Task: Manage the change data capture notifications.
Action: Mouse moved to (909, 147)
Screenshot: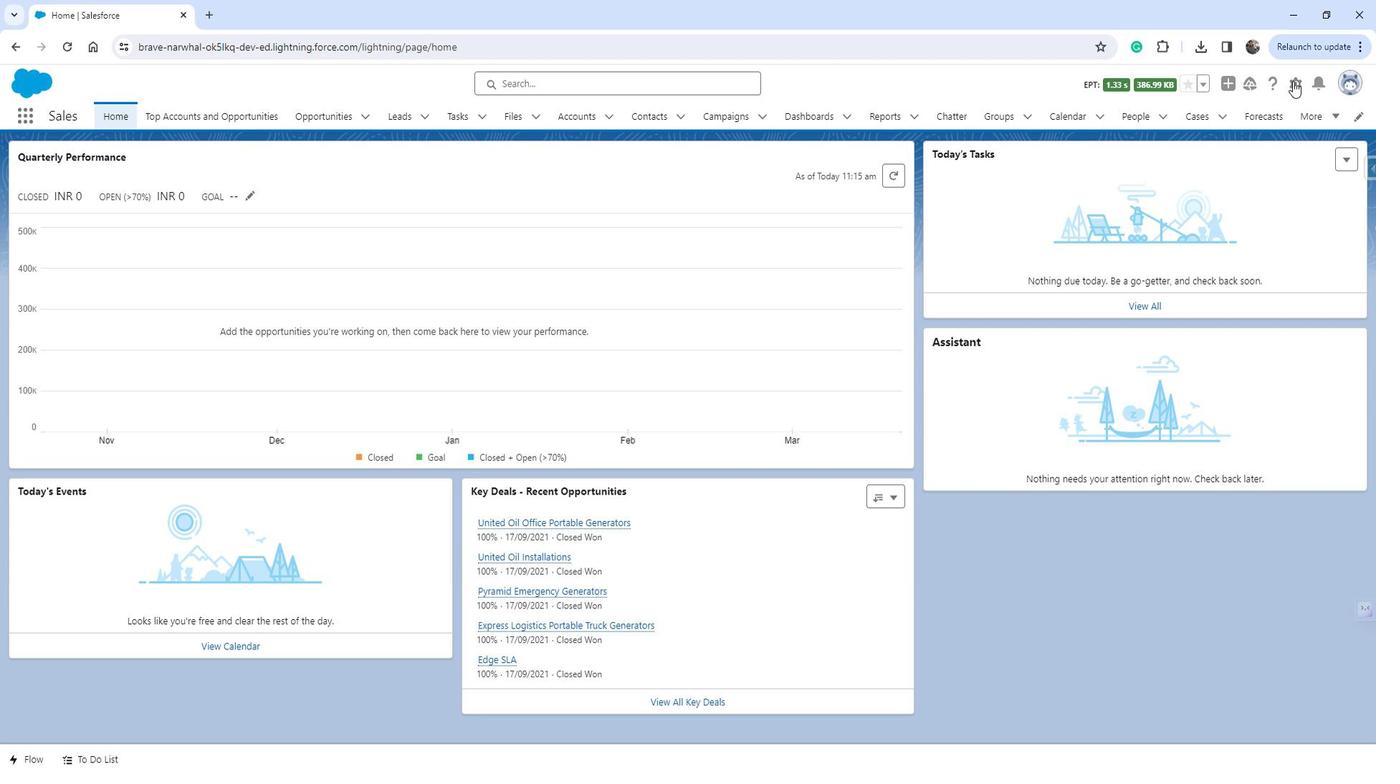 
Action: Mouse pressed left at (909, 147)
Screenshot: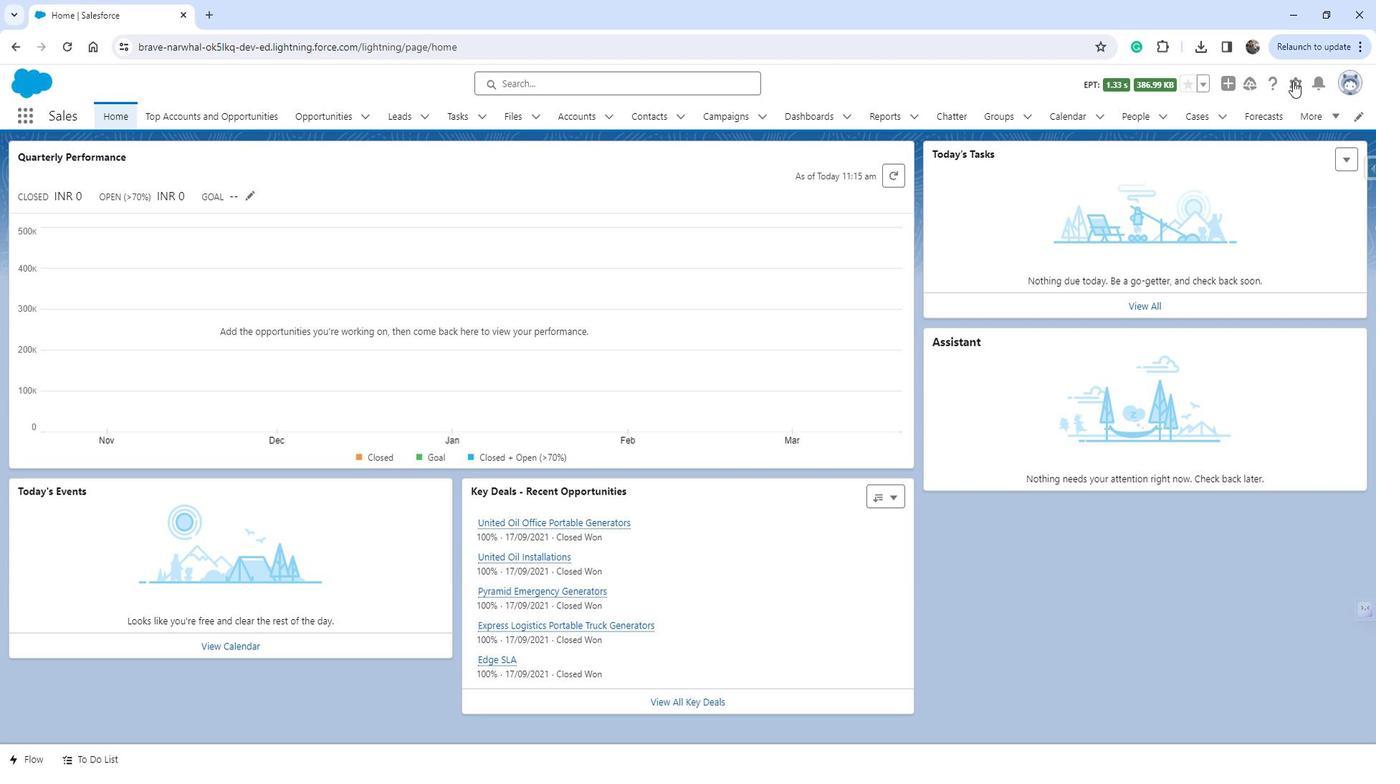 
Action: Mouse moved to (867, 175)
Screenshot: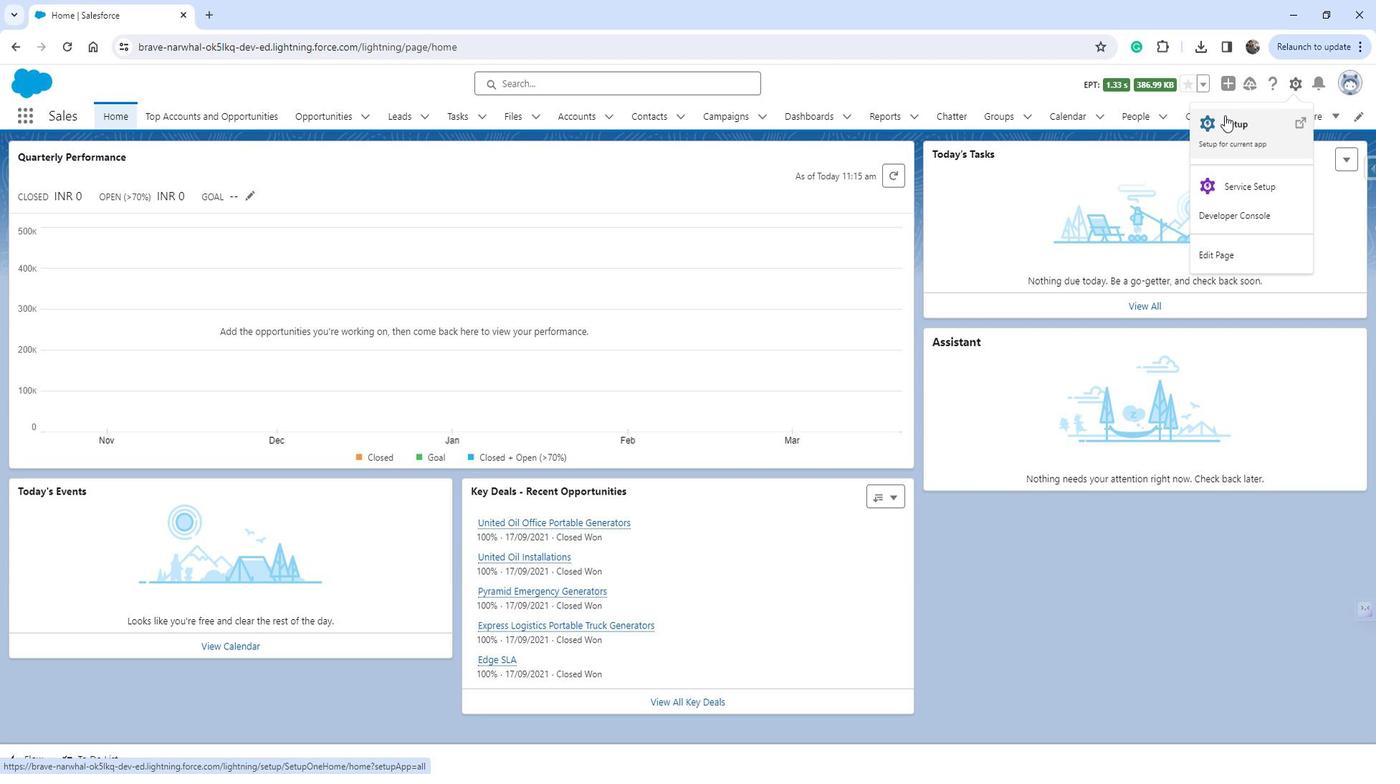 
Action: Mouse pressed left at (867, 175)
Screenshot: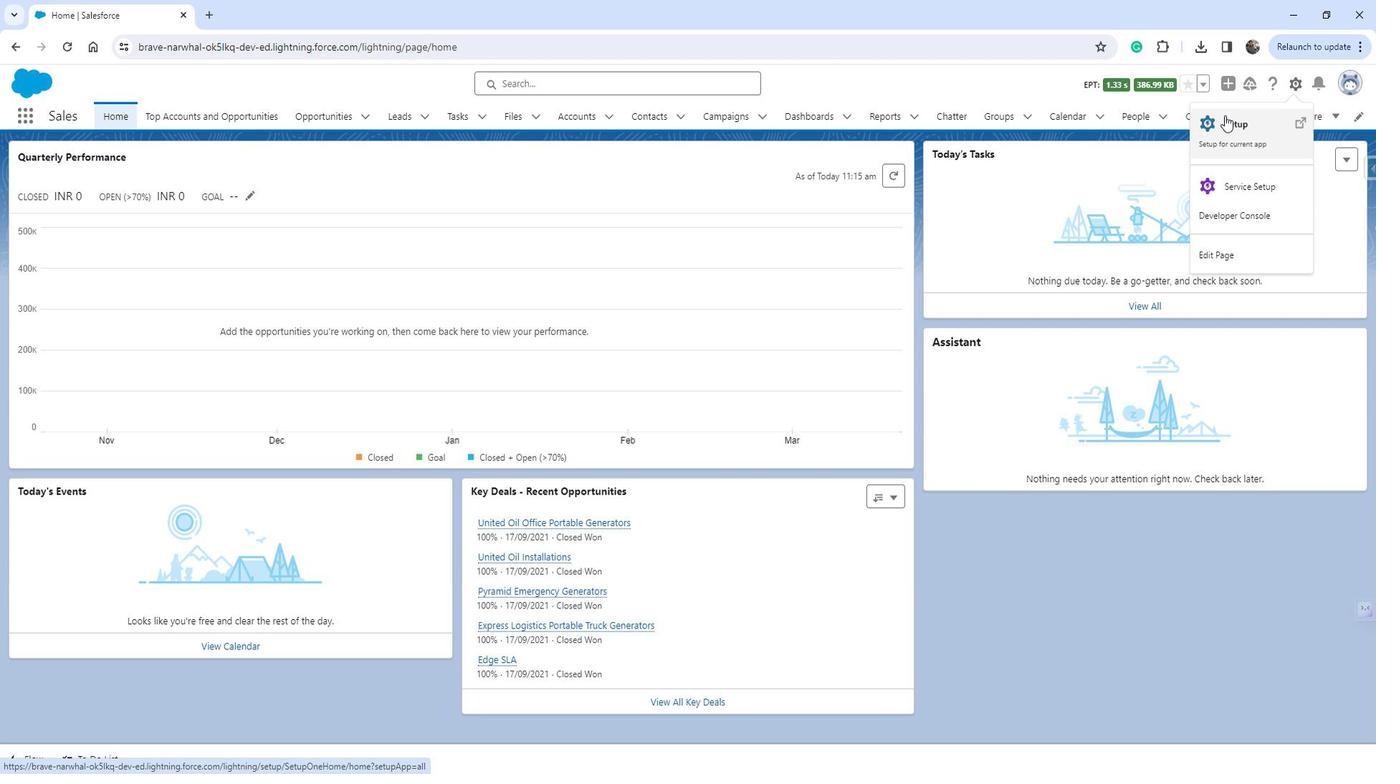 
Action: Mouse moved to (164, 528)
Screenshot: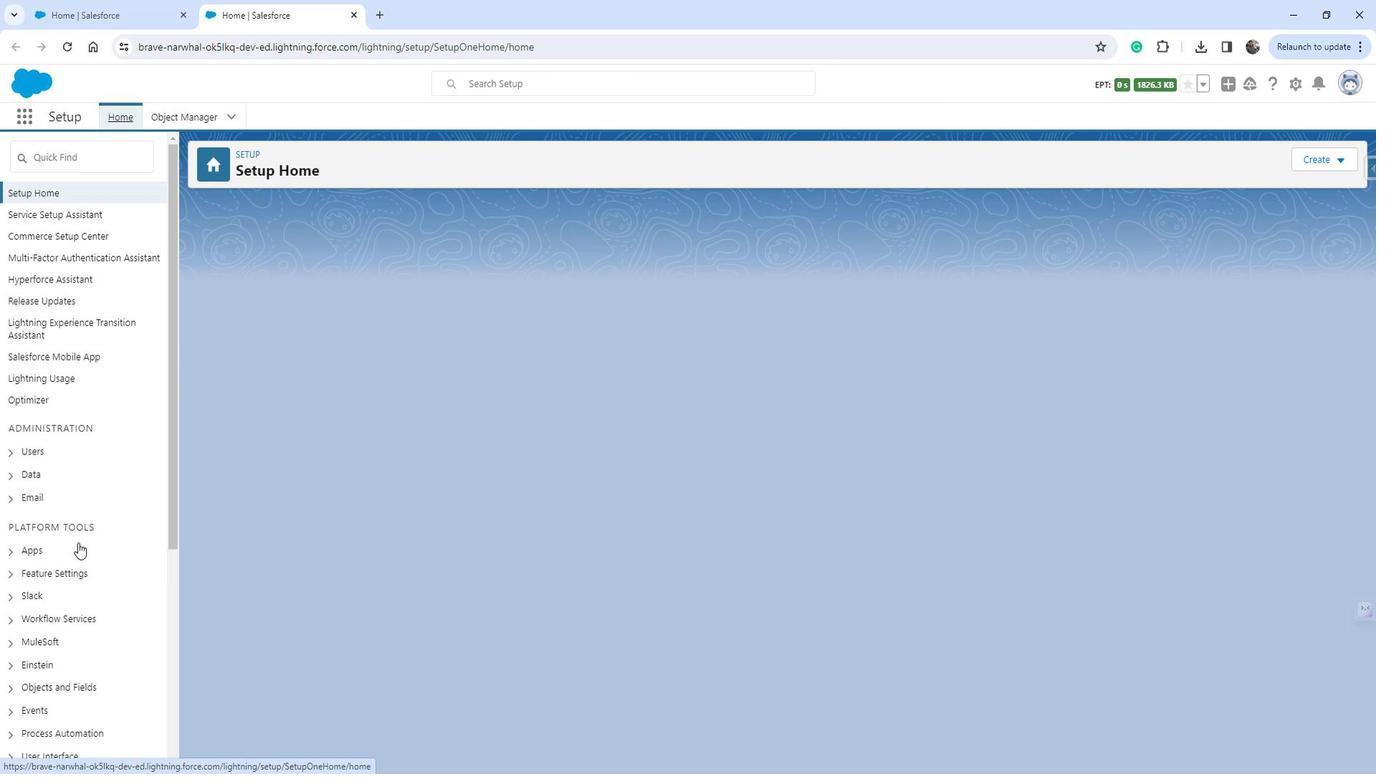 
Action: Mouse scrolled (164, 527) with delta (0, 0)
Screenshot: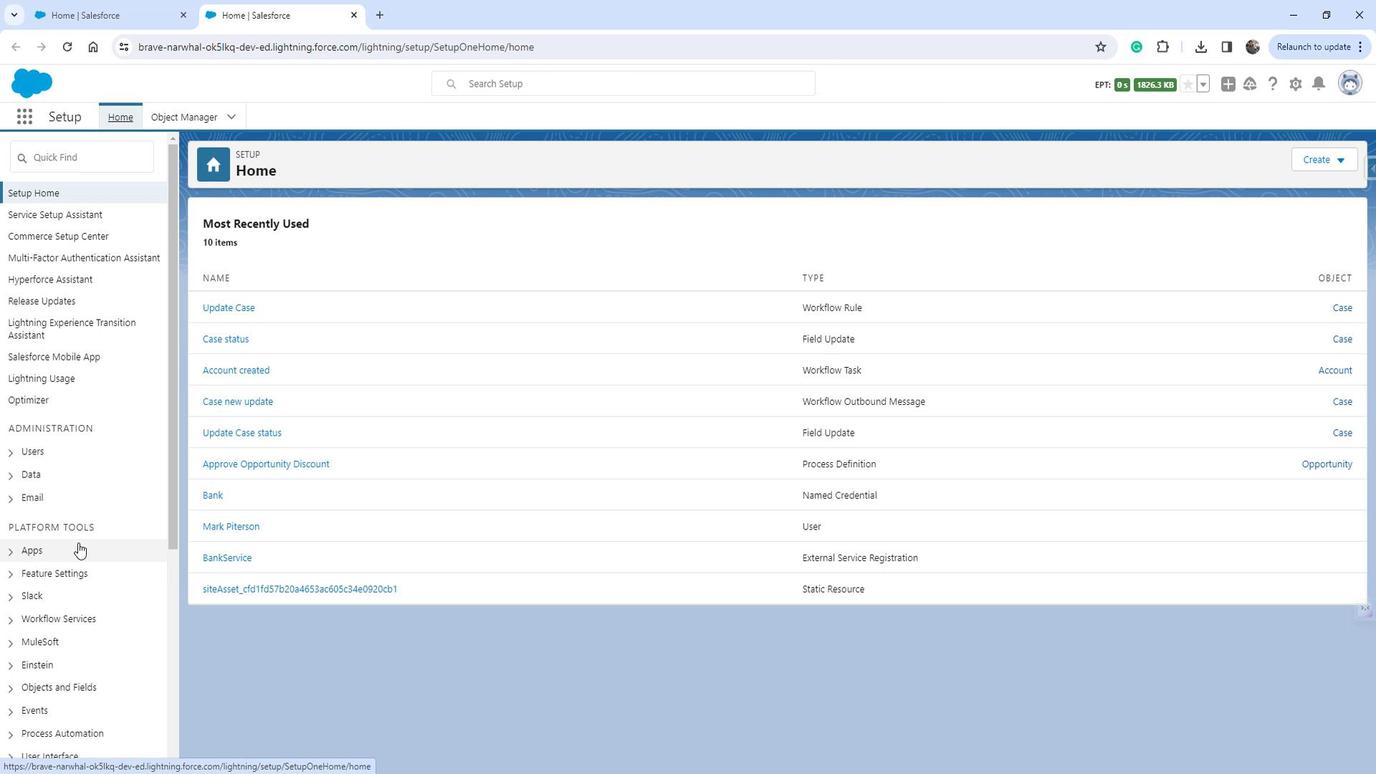 
Action: Mouse scrolled (164, 527) with delta (0, 0)
Screenshot: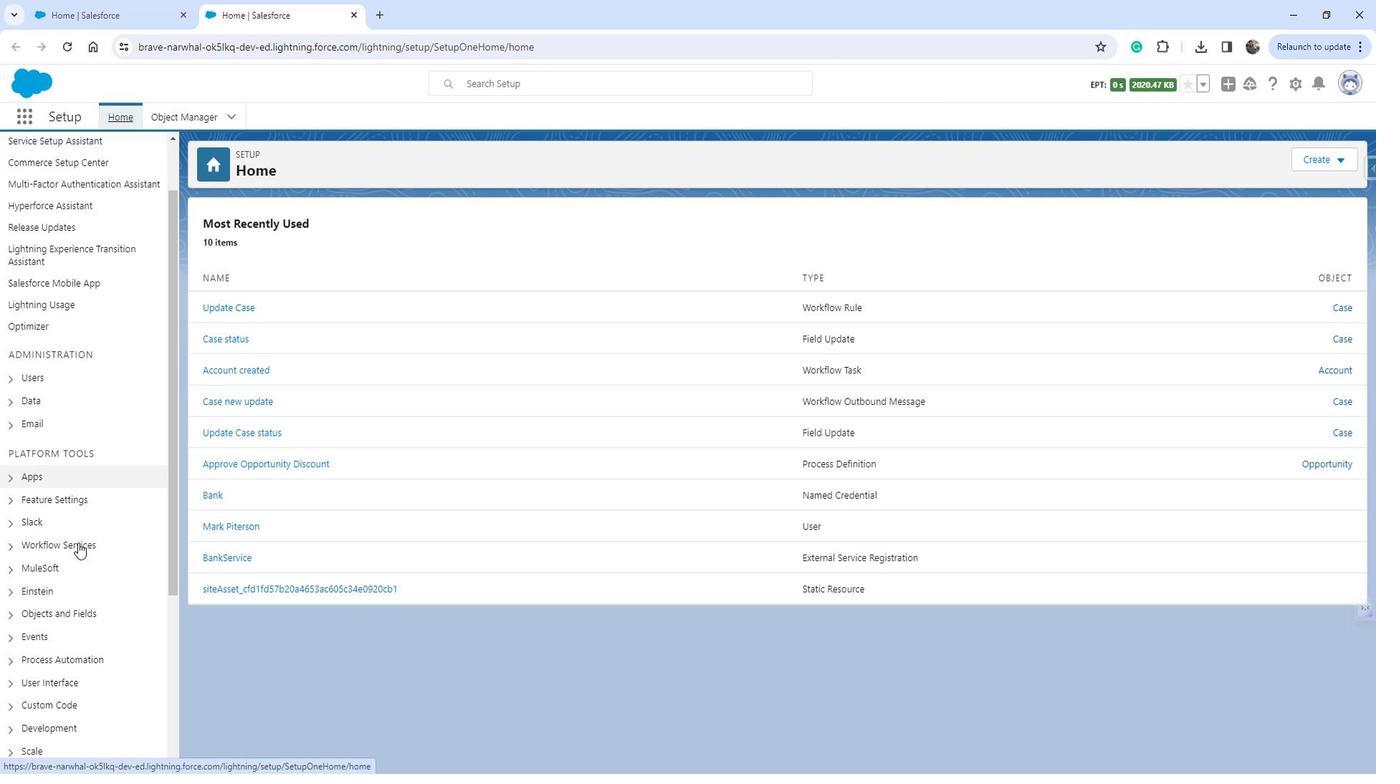 
Action: Mouse scrolled (164, 527) with delta (0, 0)
Screenshot: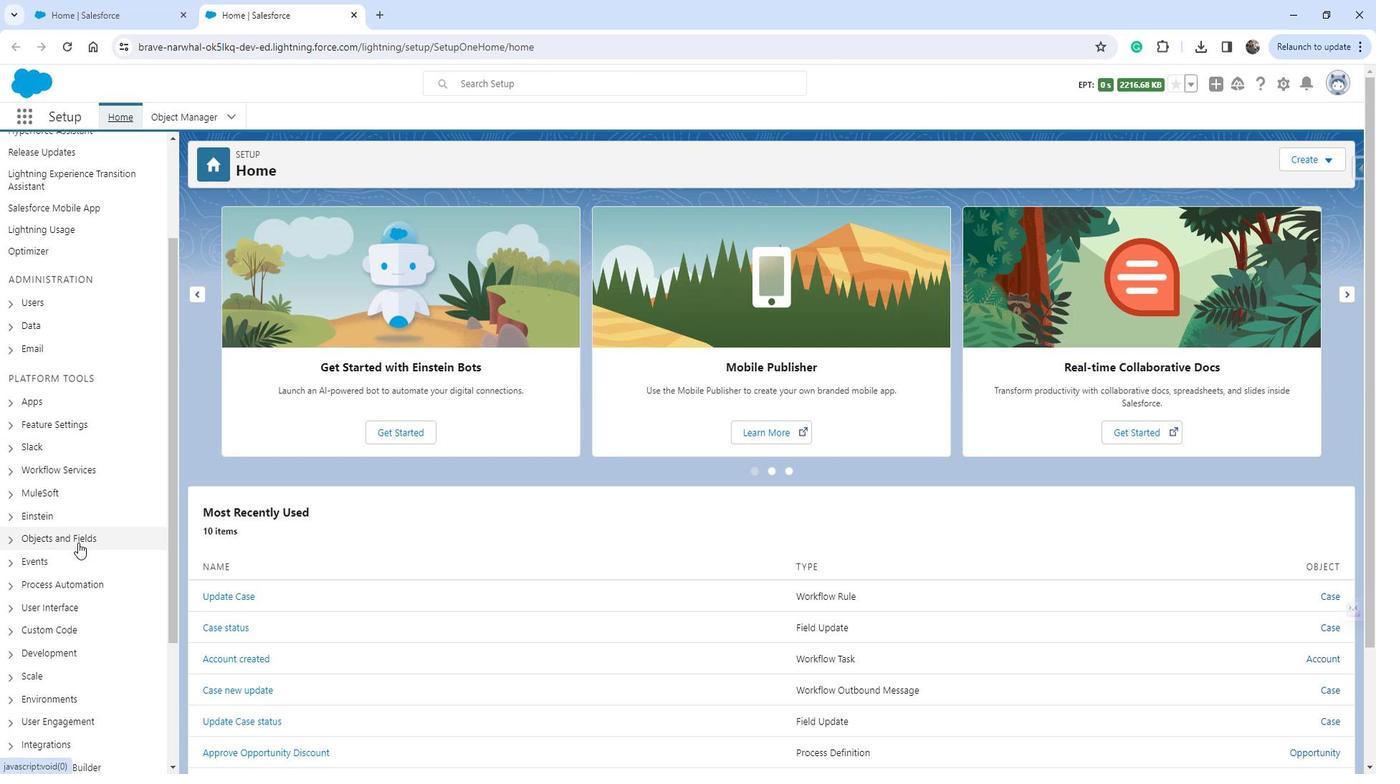 
Action: Mouse scrolled (164, 527) with delta (0, 0)
Screenshot: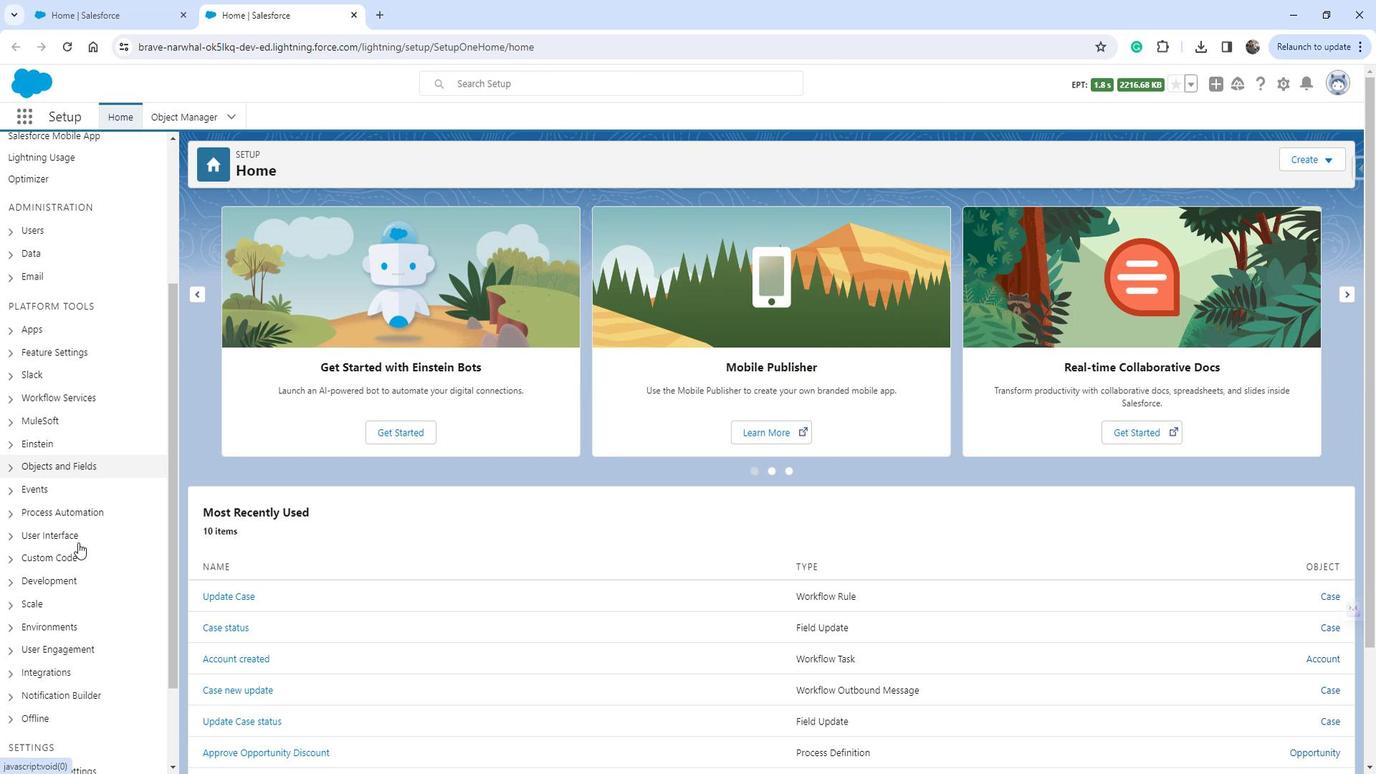 
Action: Mouse moved to (123, 569)
Screenshot: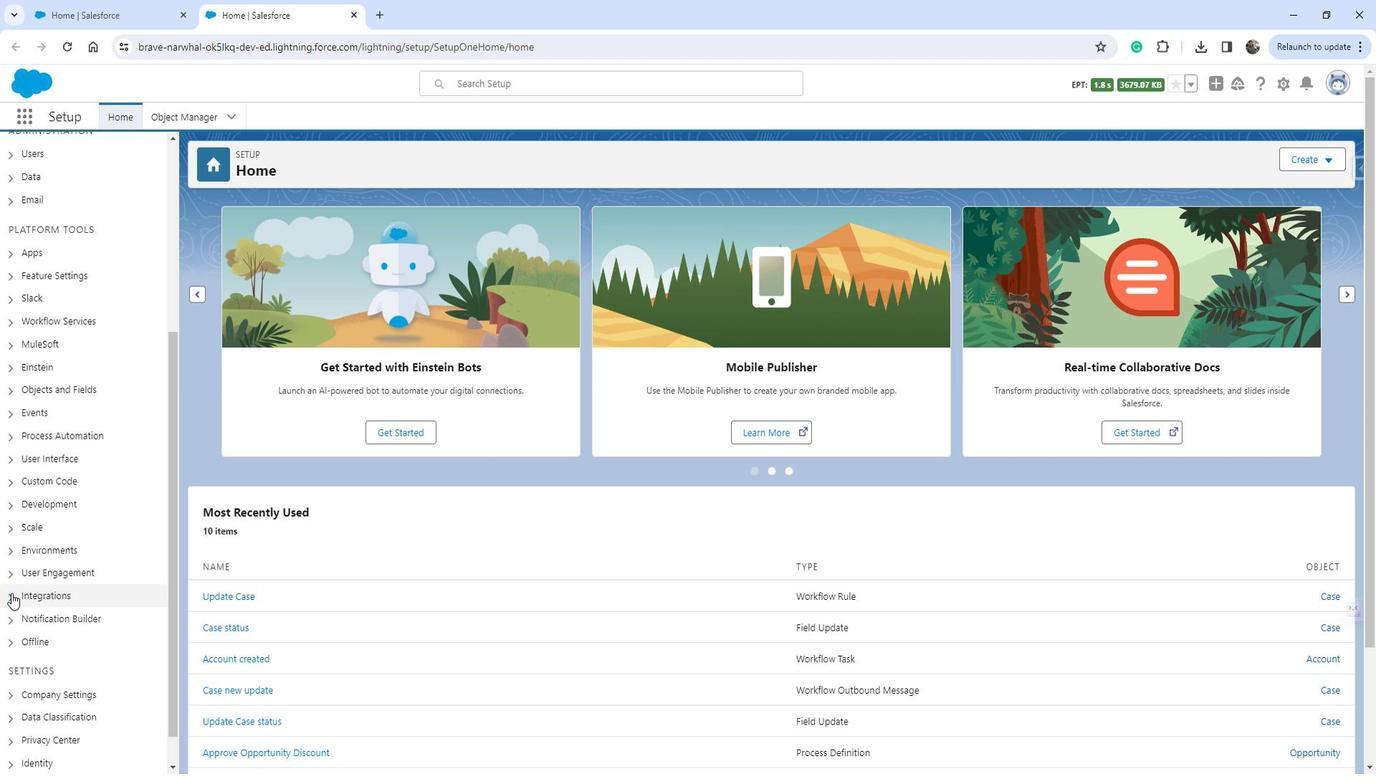 
Action: Mouse pressed left at (123, 569)
Screenshot: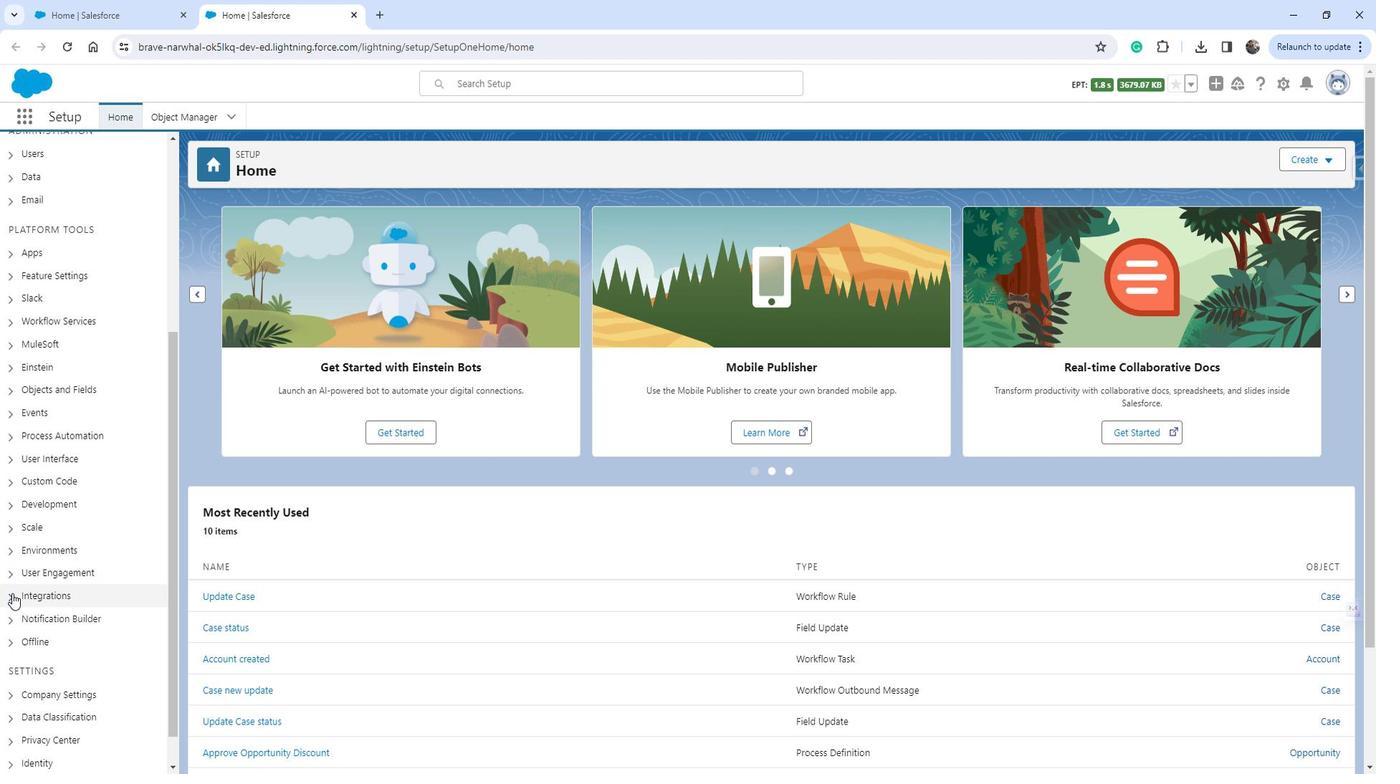 
Action: Mouse moved to (179, 566)
Screenshot: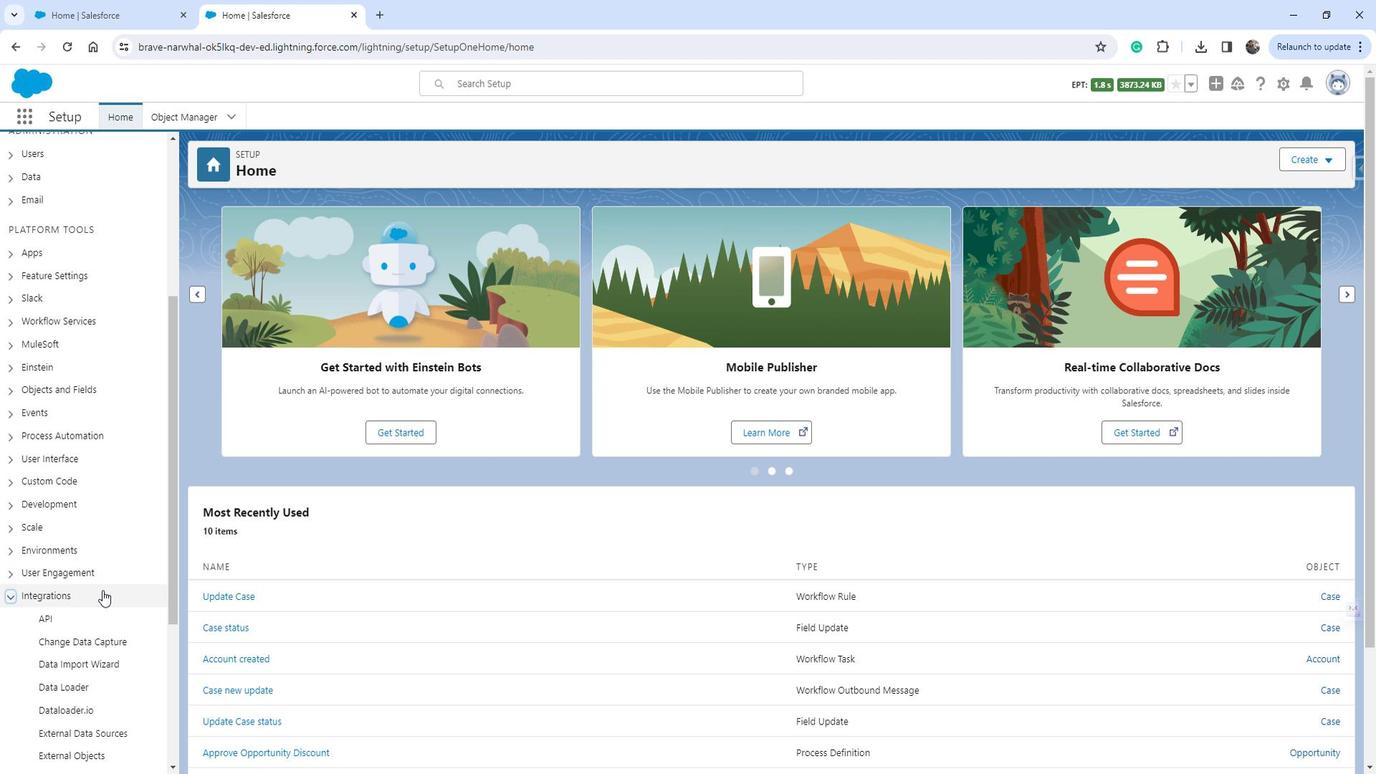 
Action: Mouse scrolled (179, 566) with delta (0, 0)
Screenshot: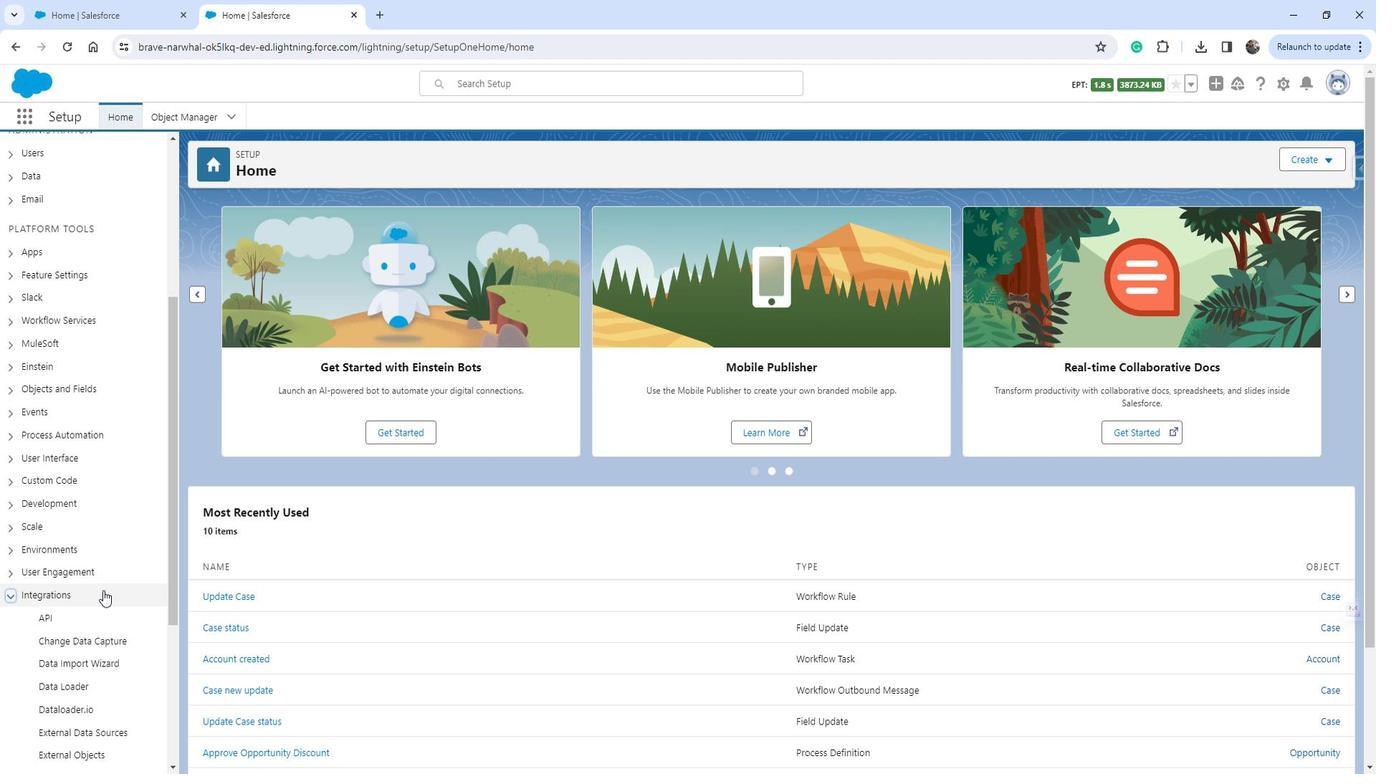 
Action: Mouse moved to (179, 566)
Screenshot: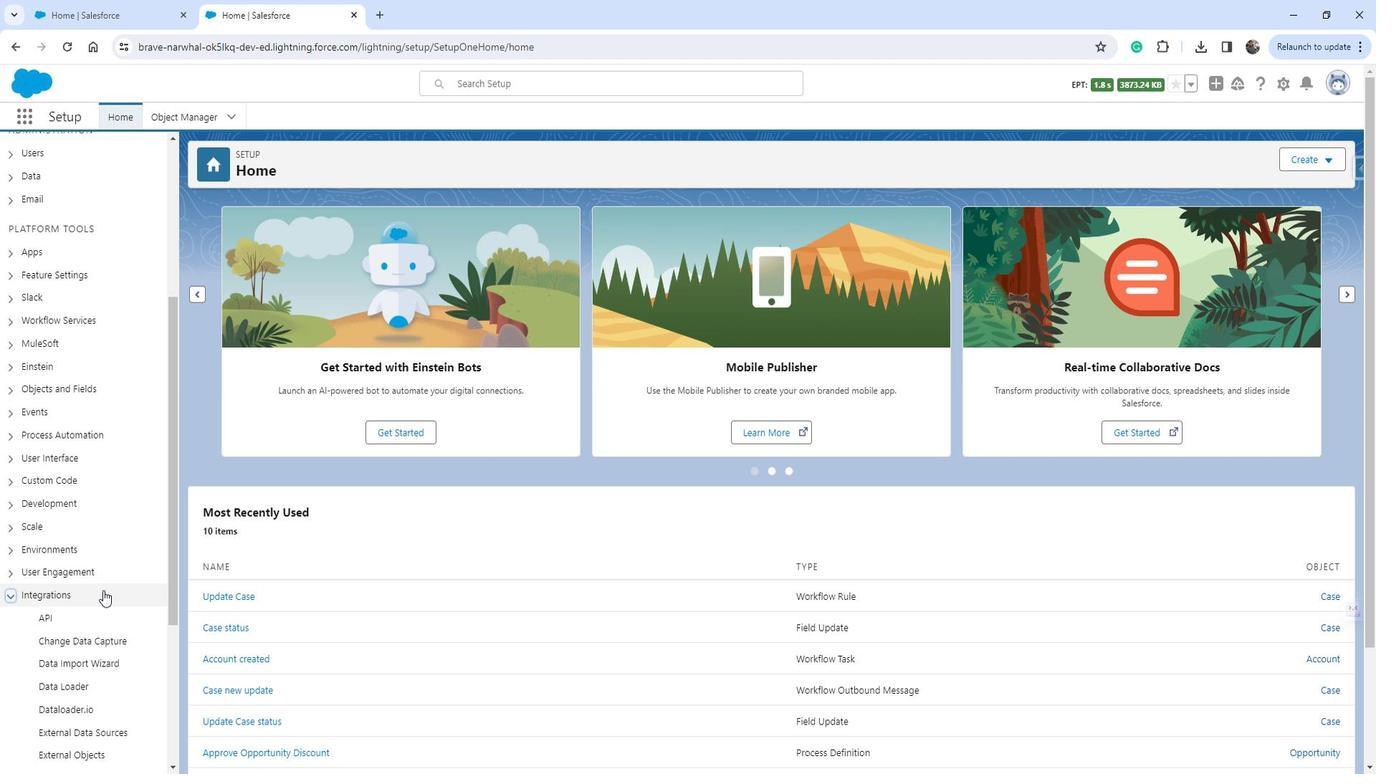 
Action: Mouse scrolled (179, 566) with delta (0, 0)
Screenshot: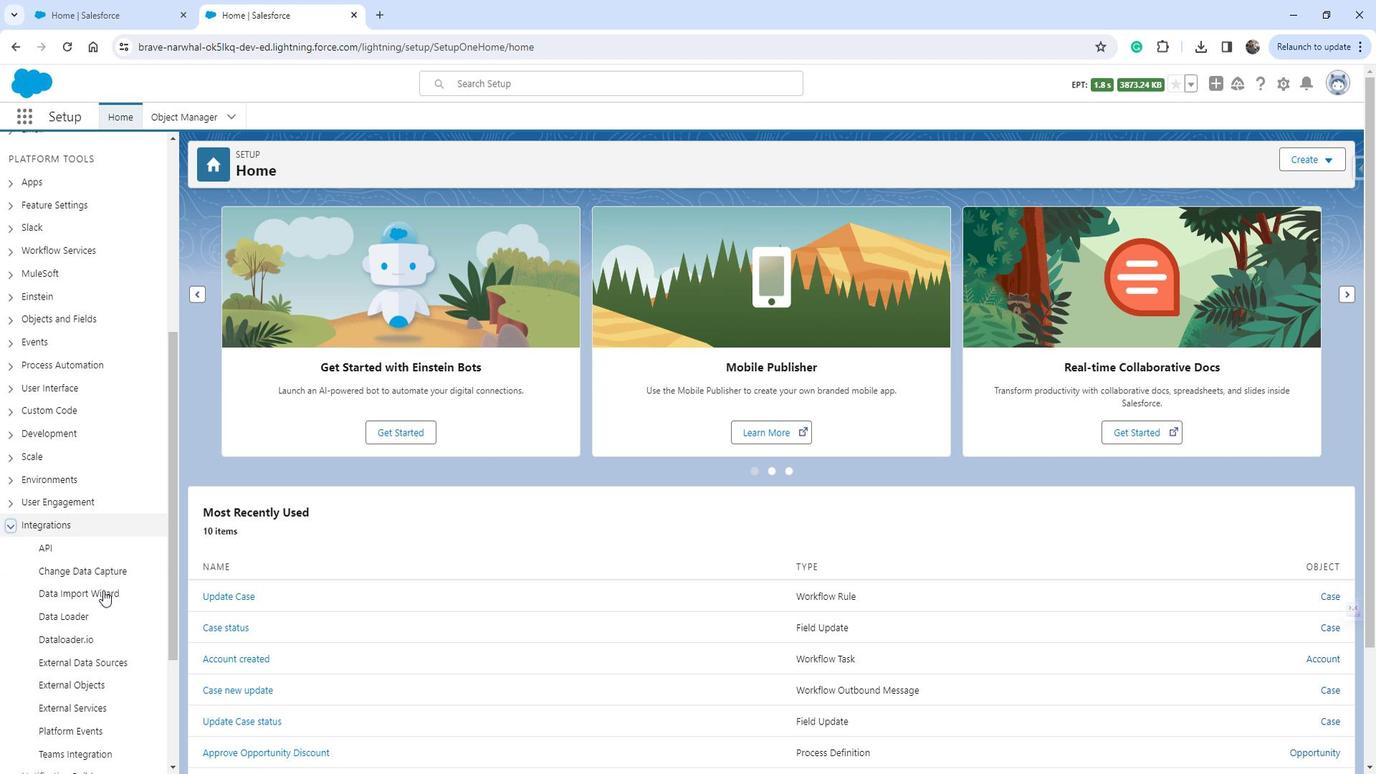 
Action: Mouse moved to (171, 484)
Screenshot: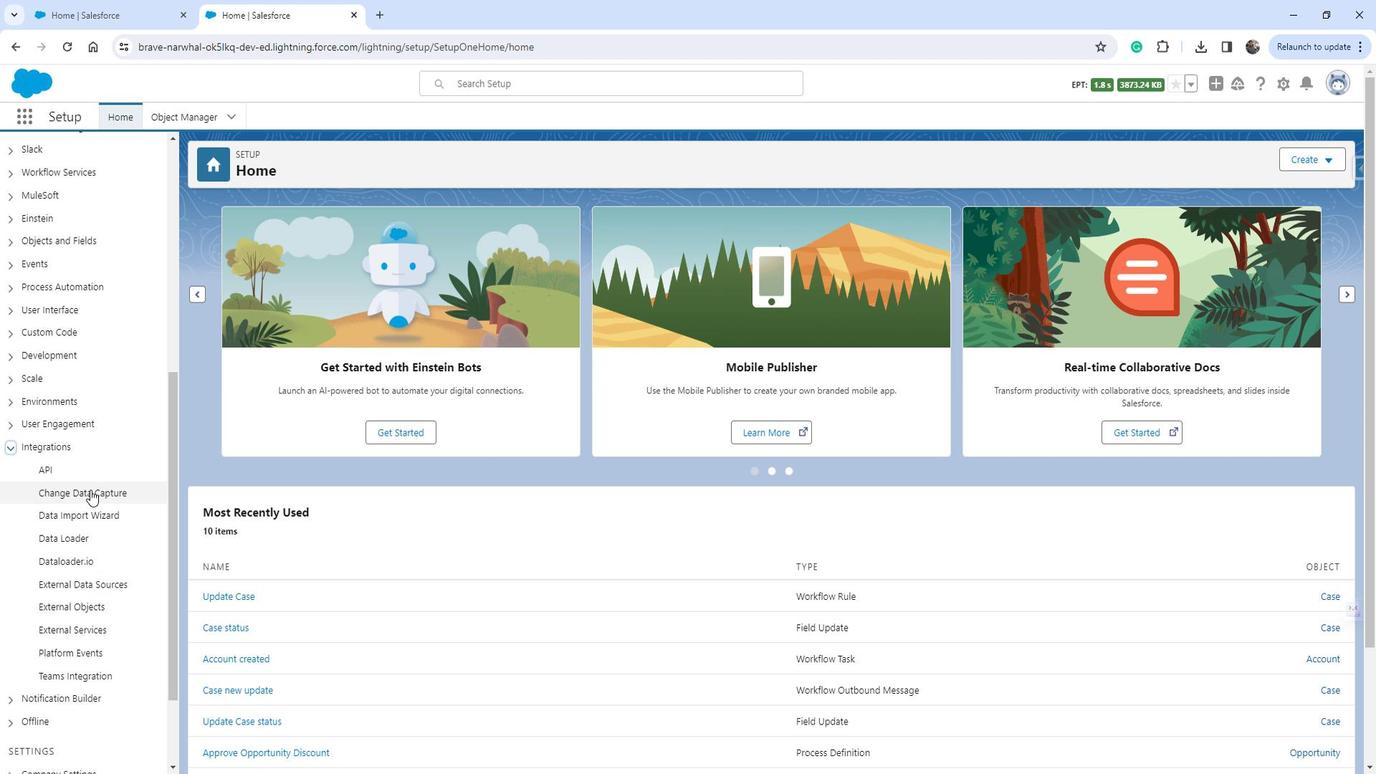 
Action: Mouse pressed left at (171, 484)
Screenshot: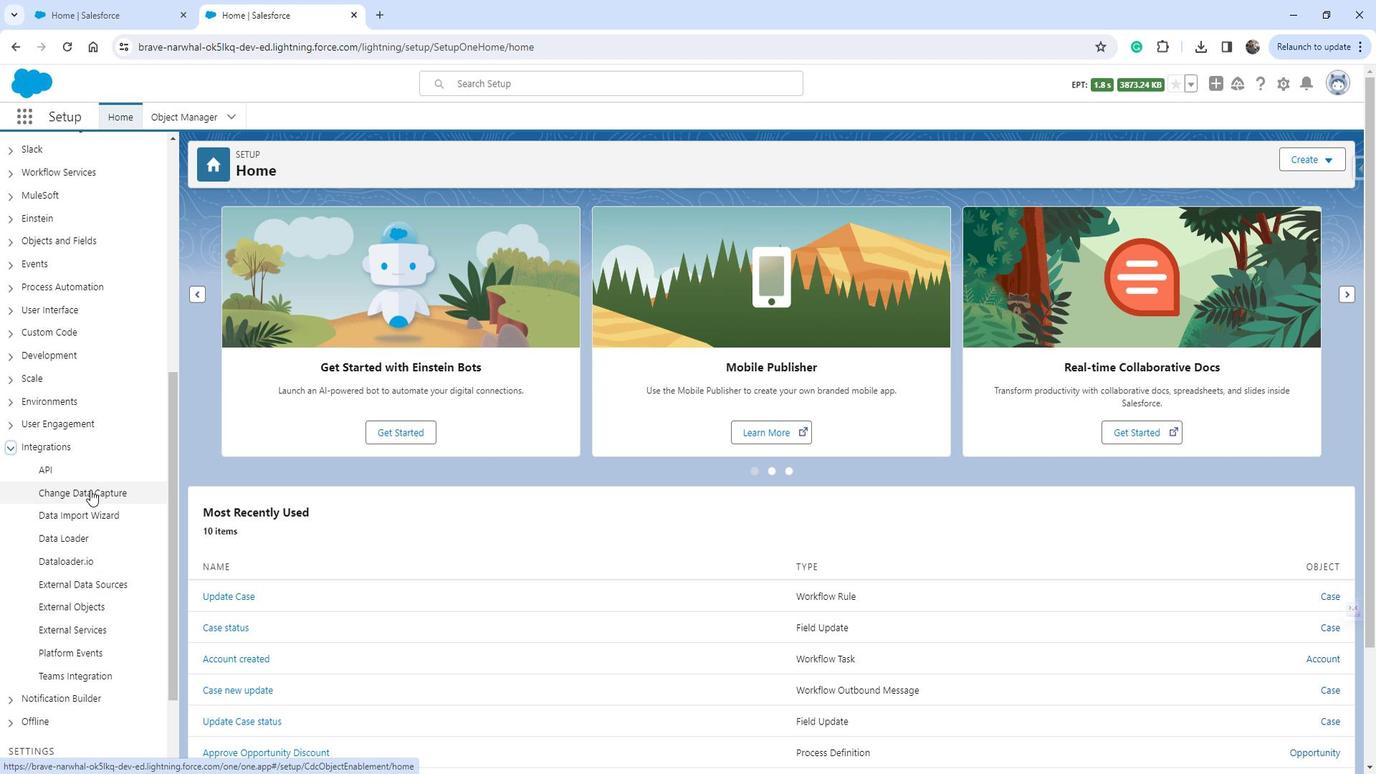 
Action: Mouse moved to (278, 399)
Screenshot: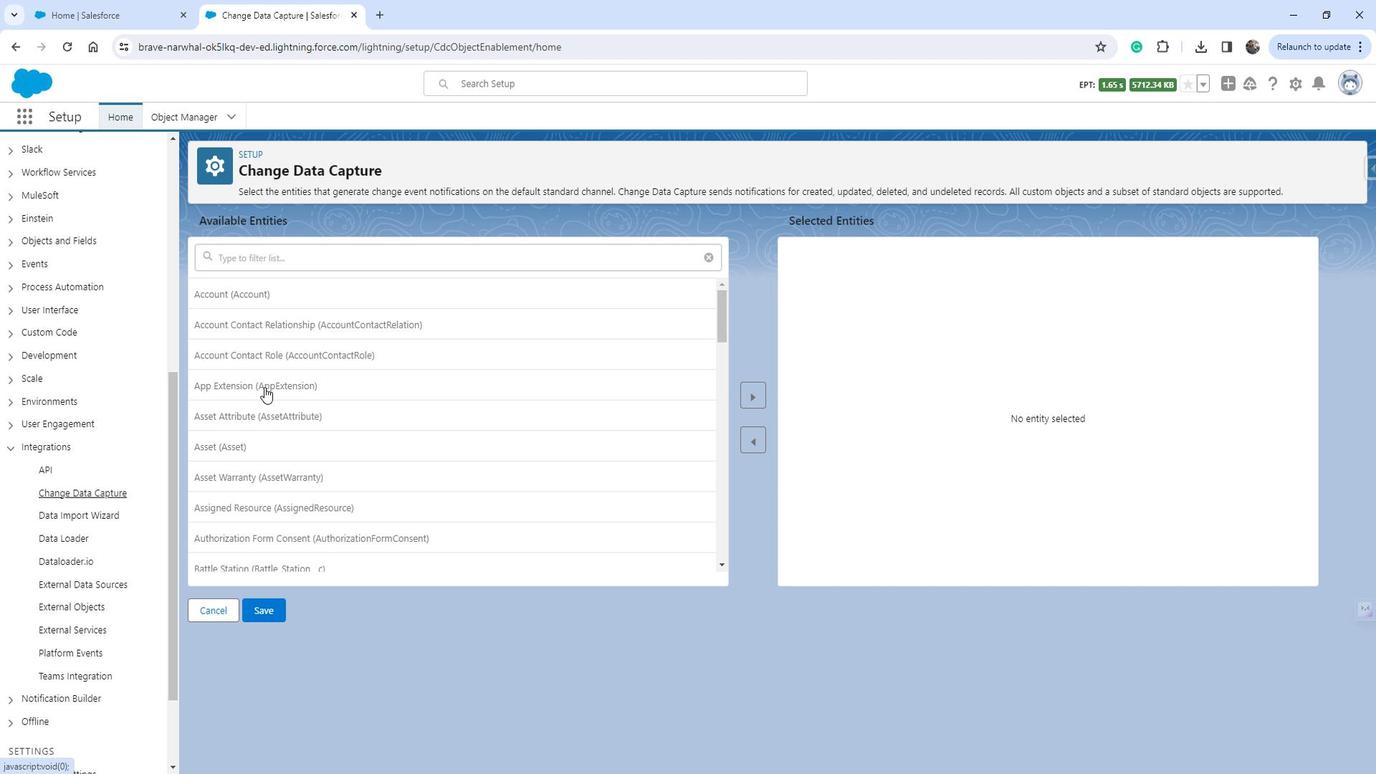 
Action: Mouse pressed left at (278, 399)
Screenshot: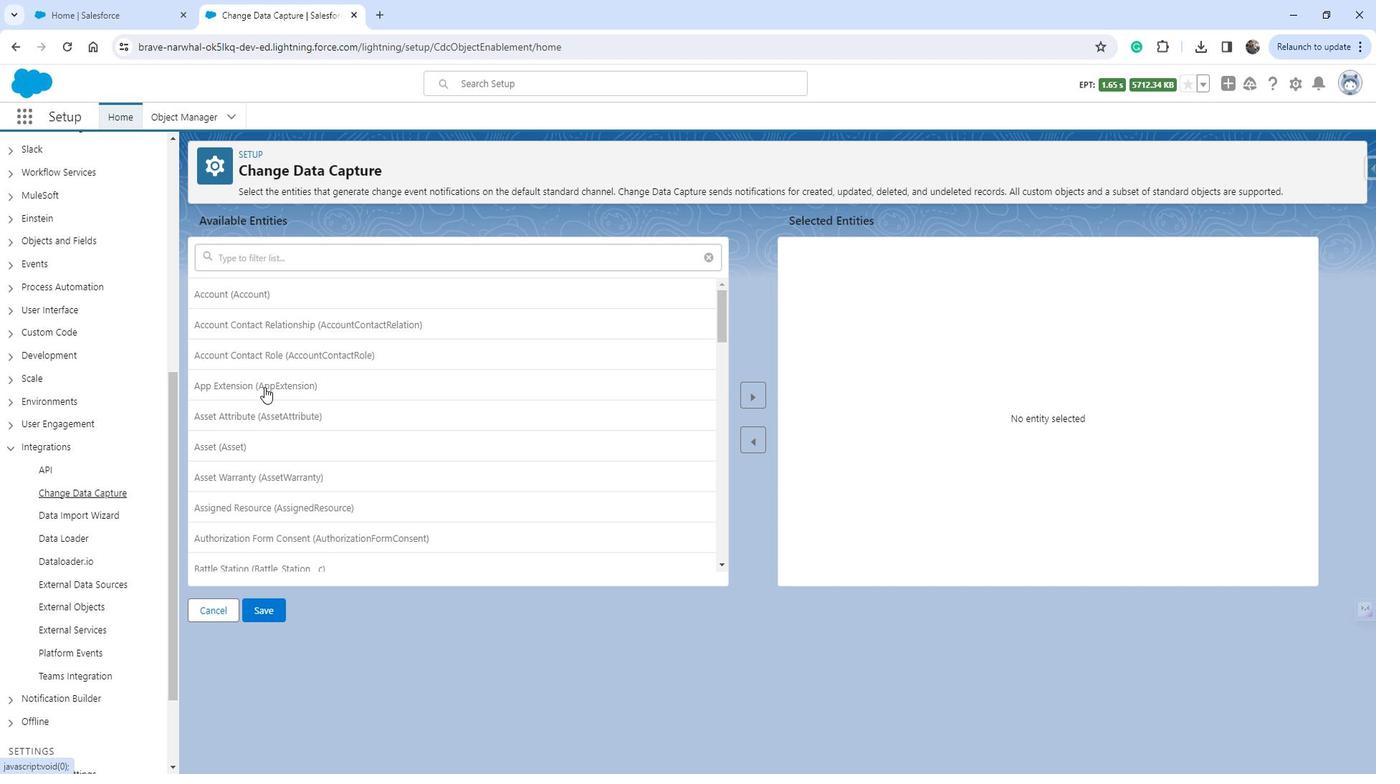 
Action: Mouse moved to (336, 321)
Screenshot: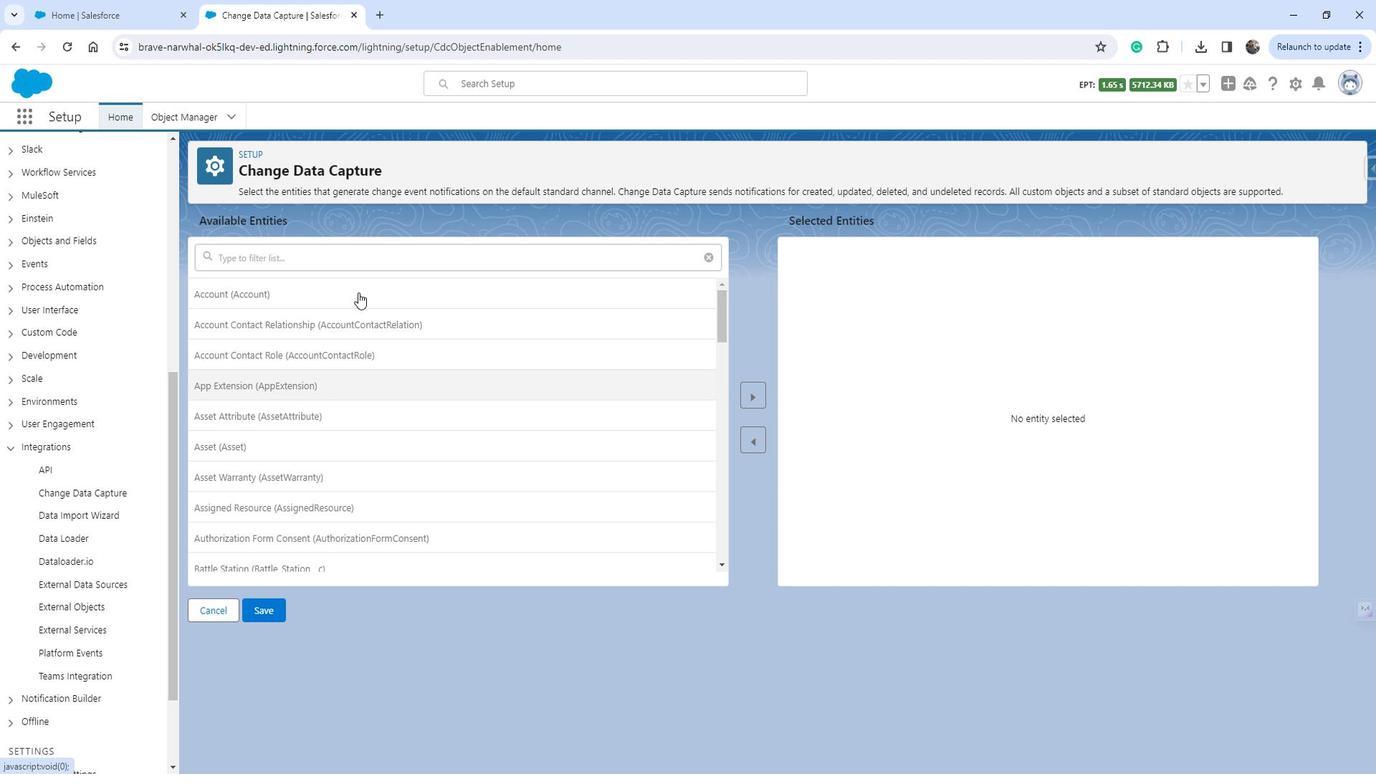 
Action: Mouse pressed left at (336, 321)
Screenshot: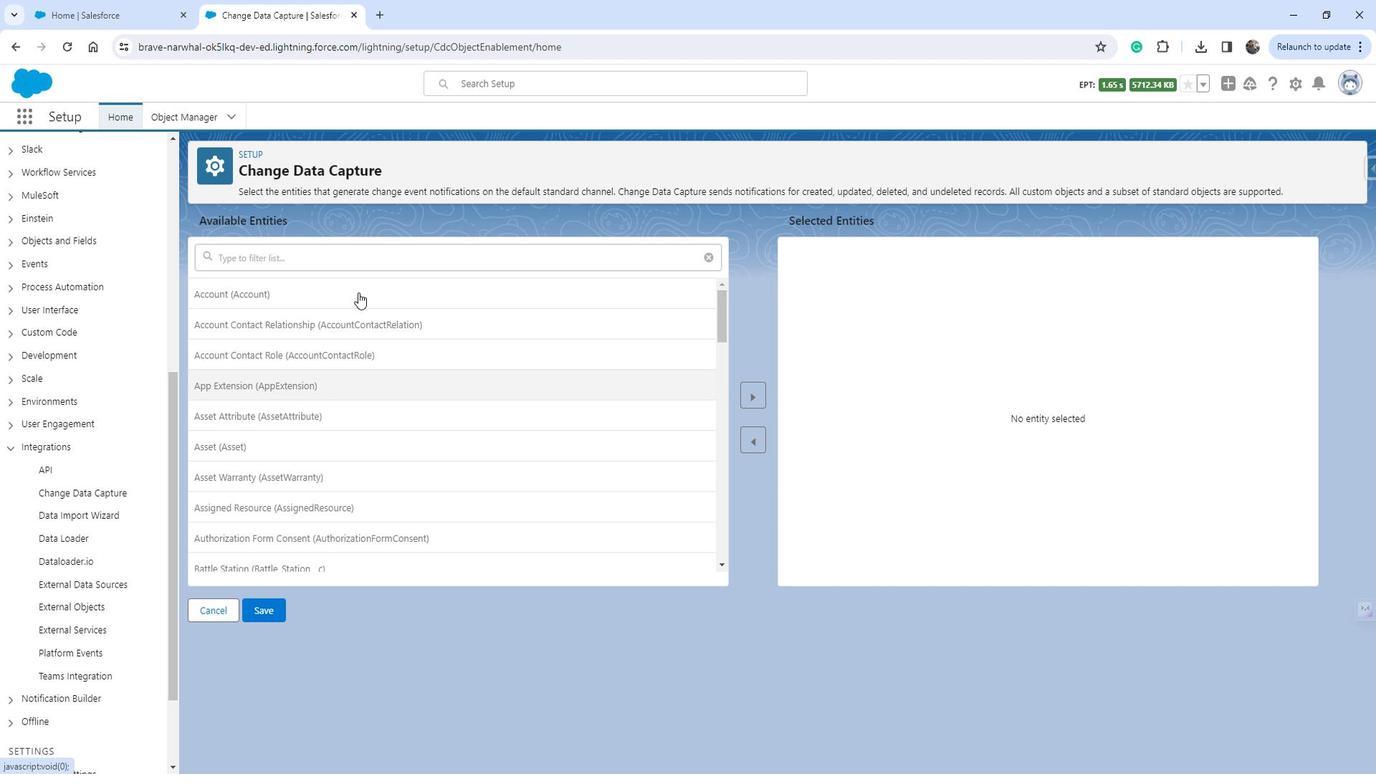
Action: Mouse moved to (313, 488)
Screenshot: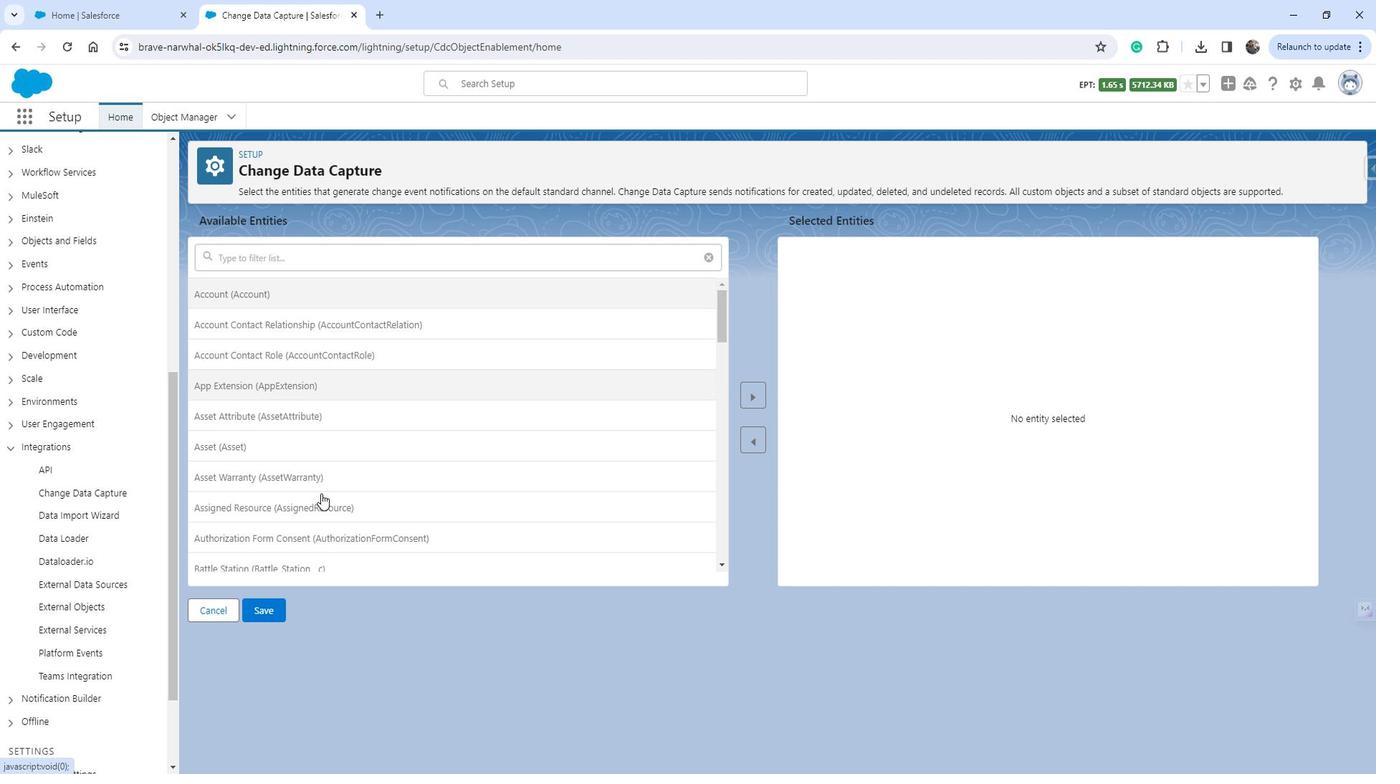 
Action: Mouse pressed left at (313, 488)
Screenshot: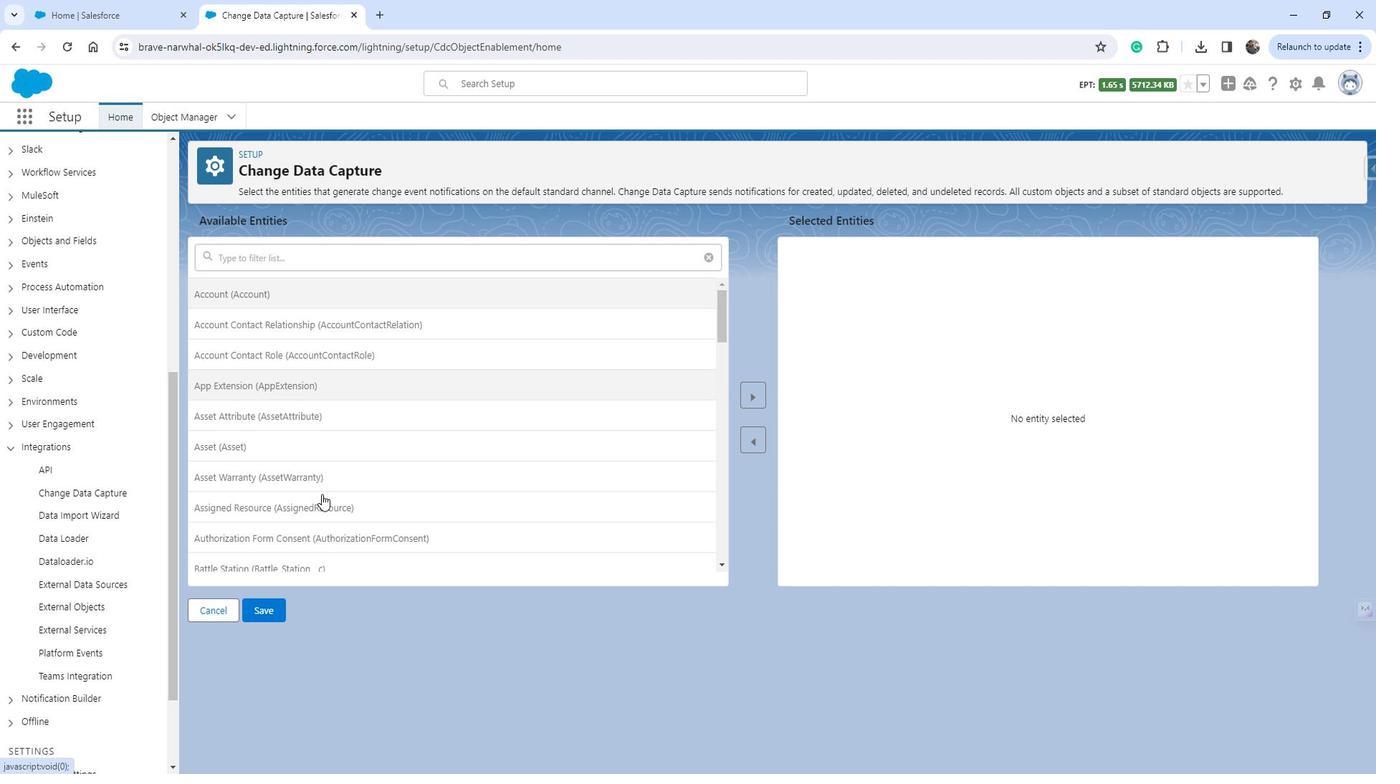 
Action: Mouse moved to (321, 490)
Screenshot: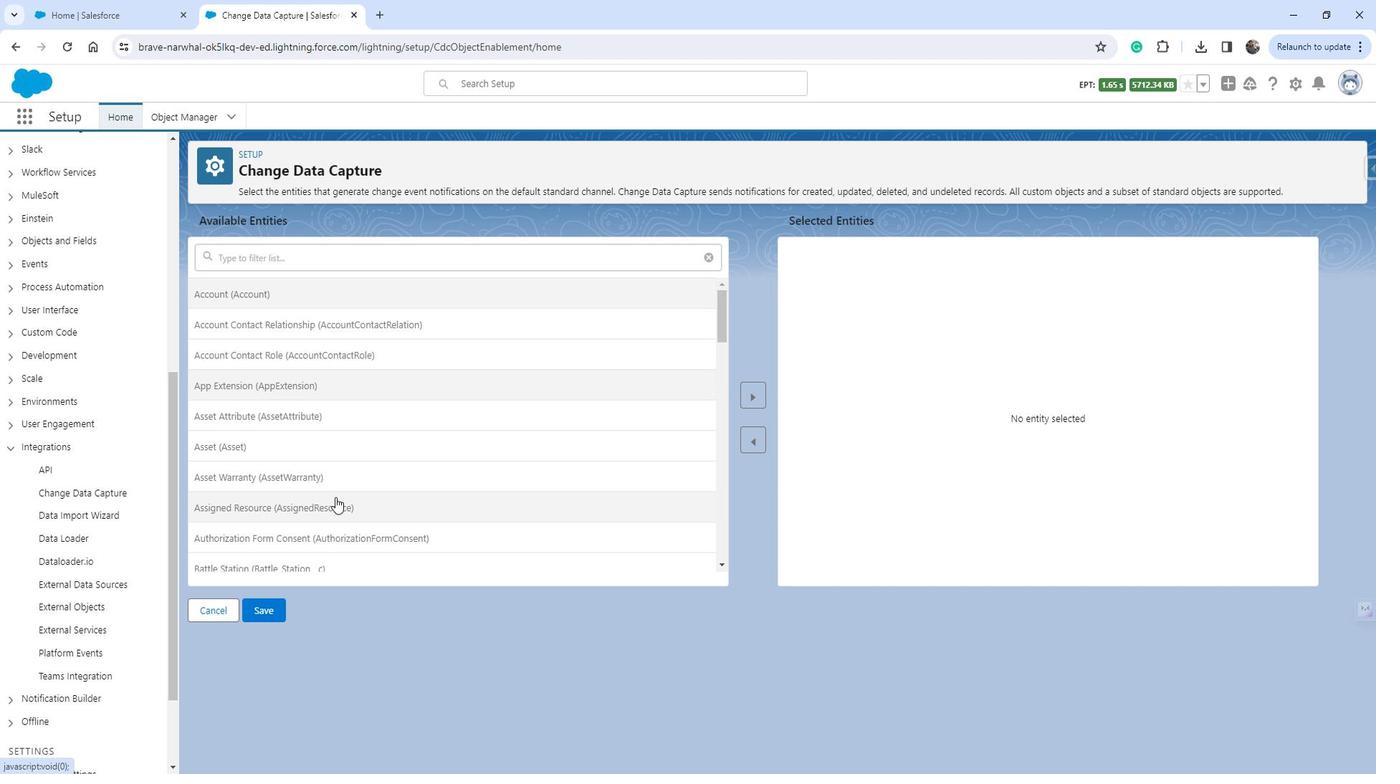 
Action: Mouse scrolled (321, 489) with delta (0, 0)
Screenshot: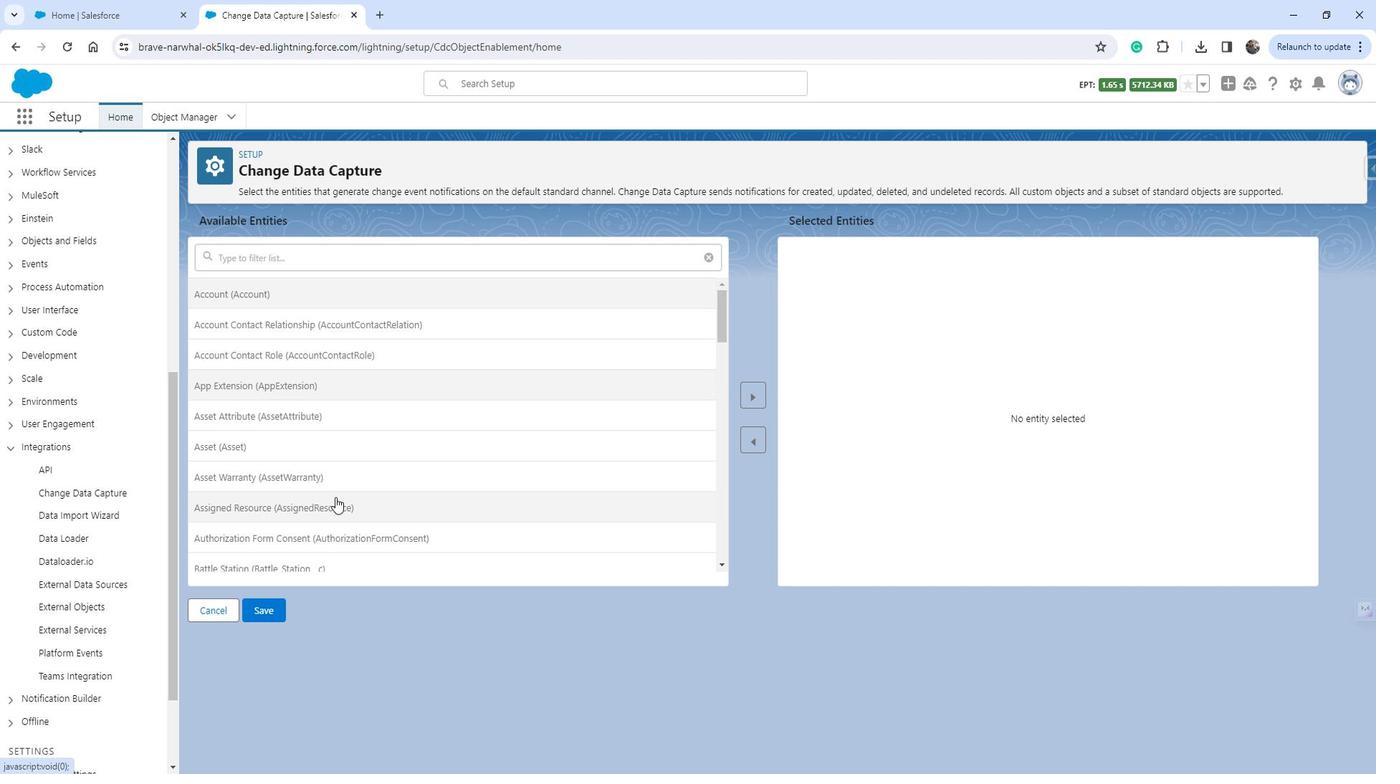 
Action: Mouse scrolled (321, 489) with delta (0, 0)
Screenshot: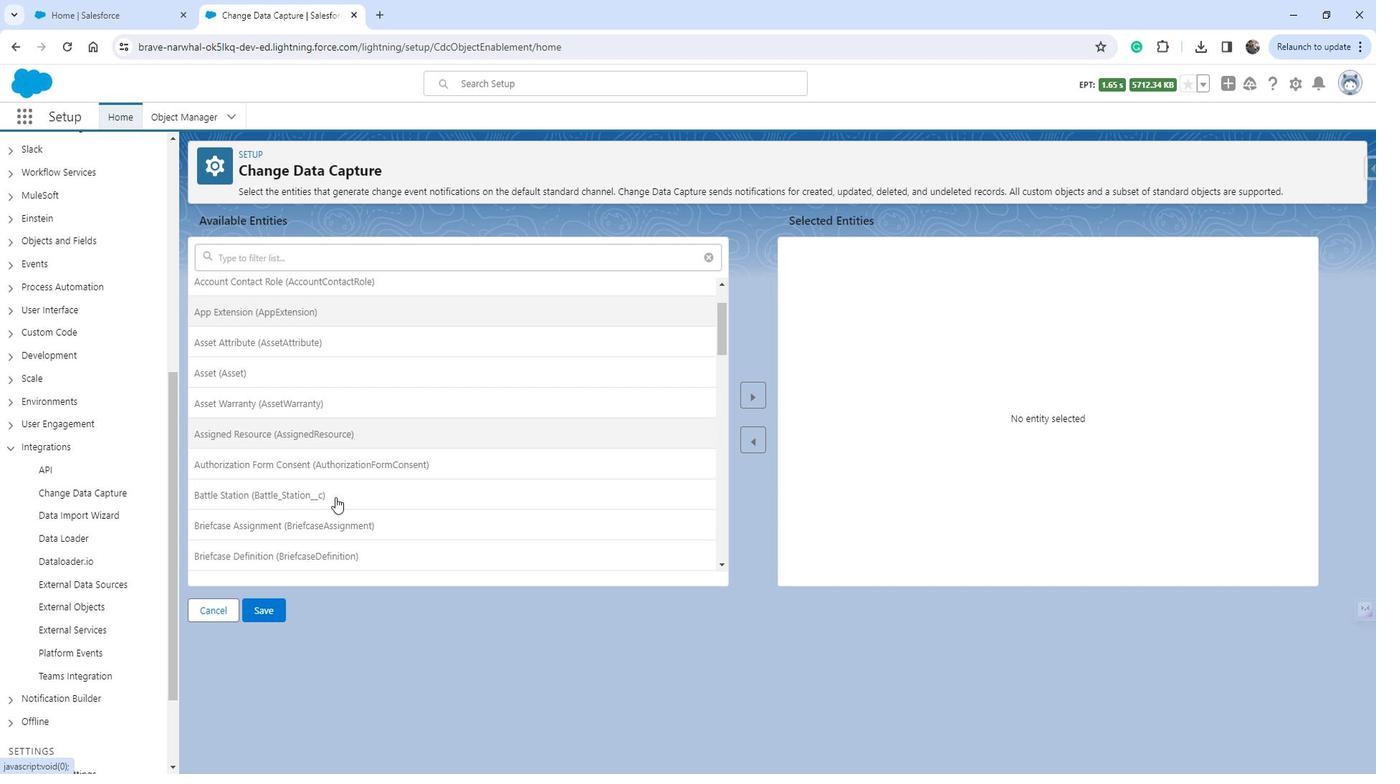 
Action: Mouse scrolled (321, 489) with delta (0, 0)
Screenshot: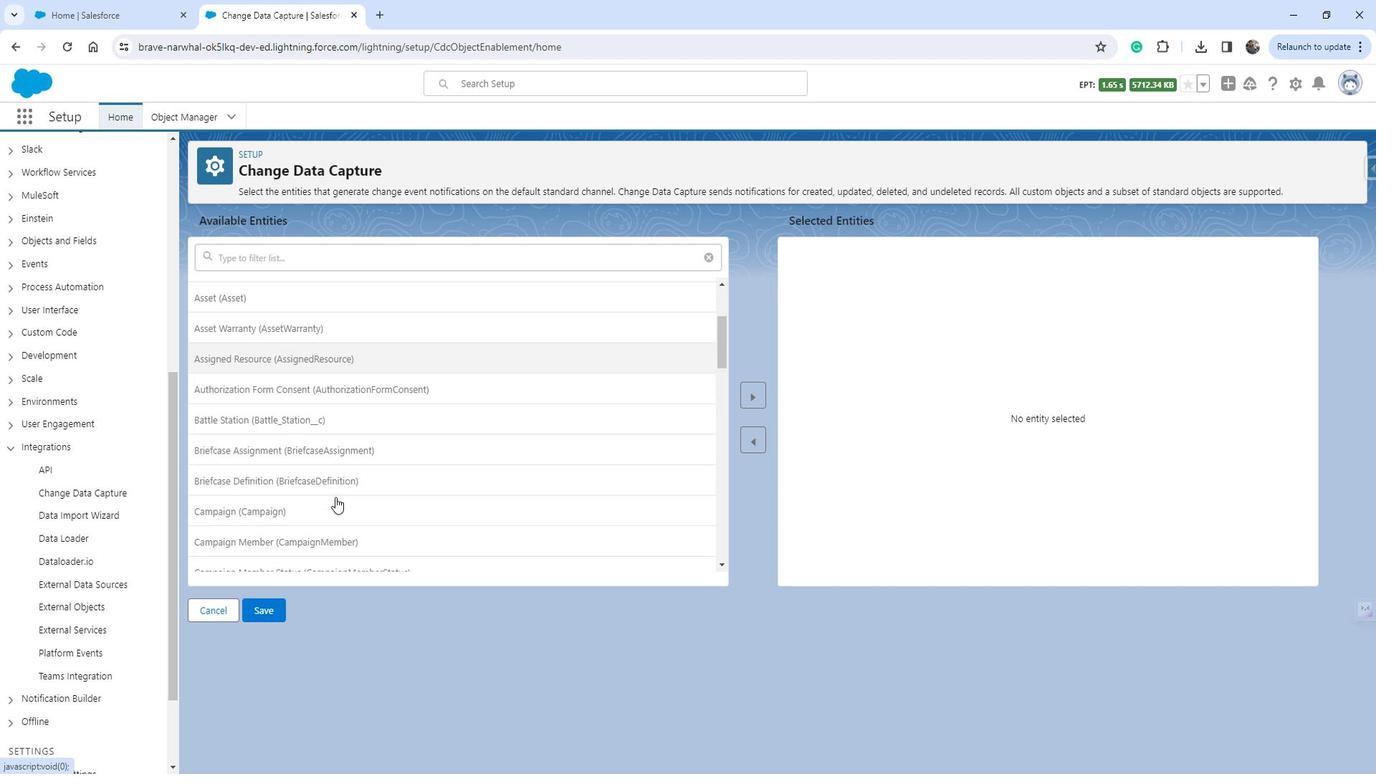 
Action: Mouse scrolled (321, 489) with delta (0, 0)
Screenshot: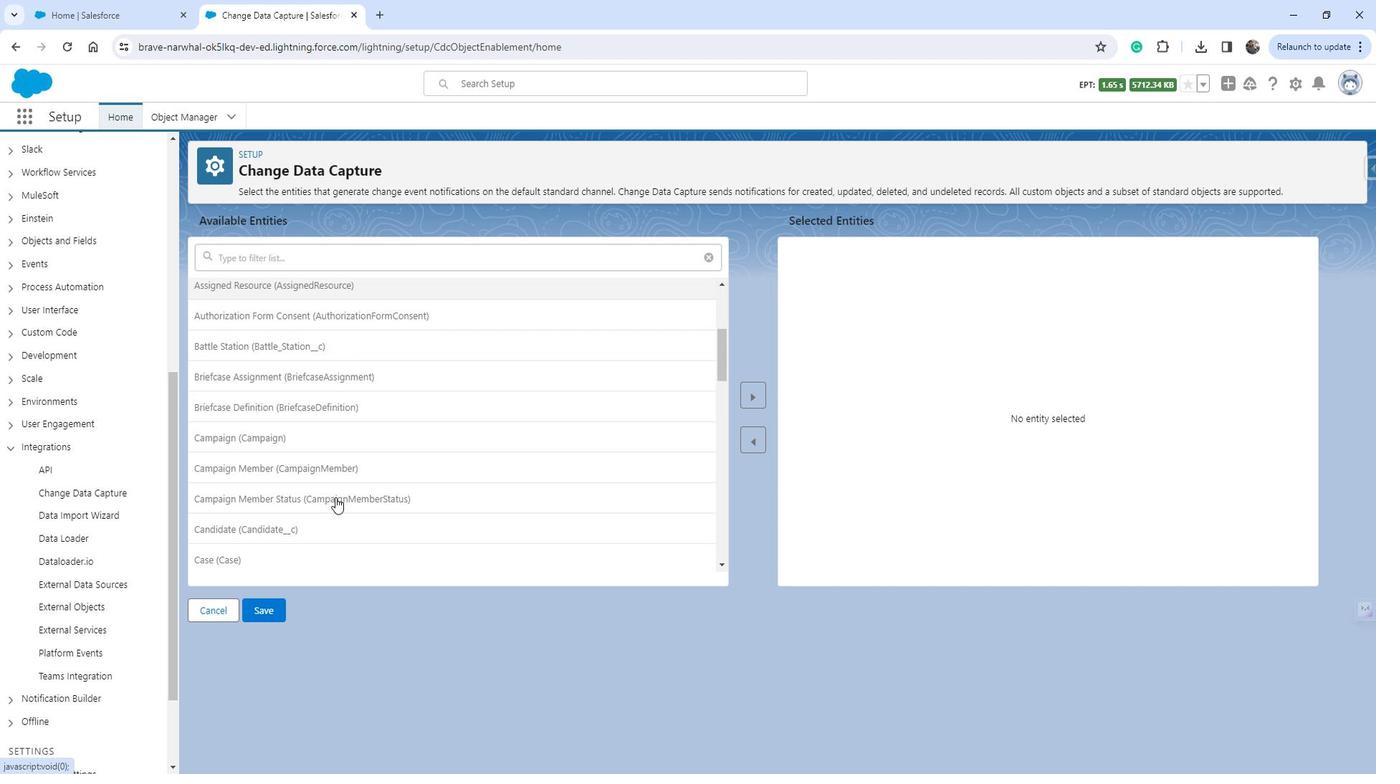 
Action: Mouse moved to (321, 473)
Screenshot: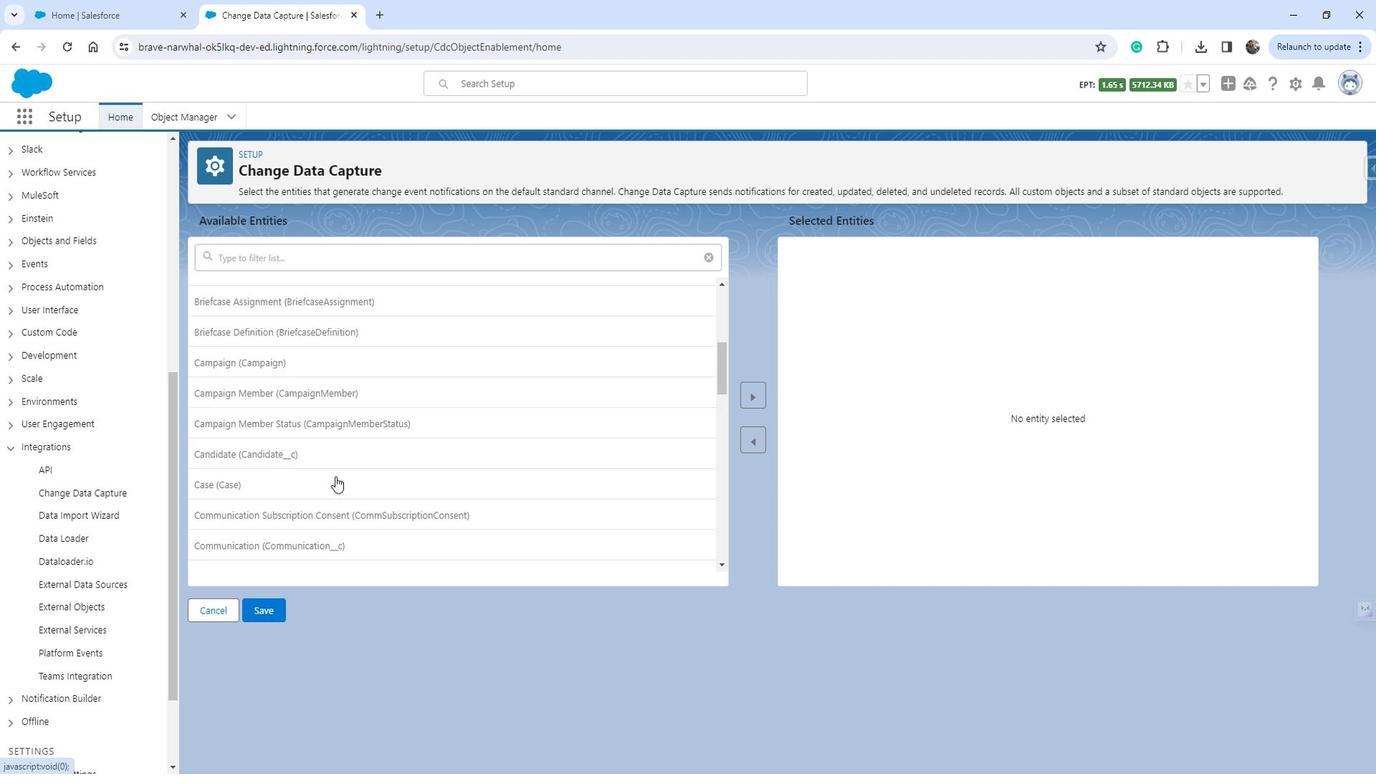 
Action: Mouse pressed left at (321, 473)
Screenshot: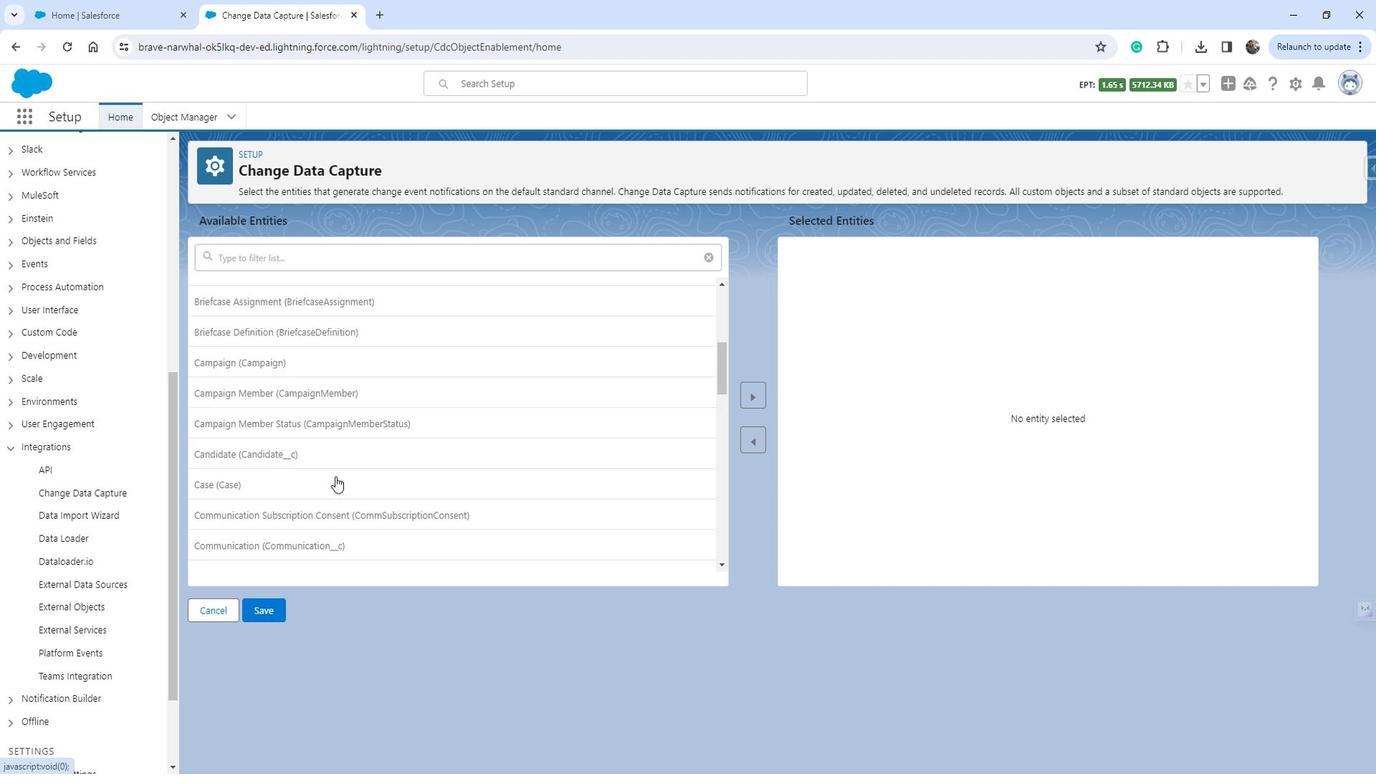 
Action: Mouse moved to (578, 402)
Screenshot: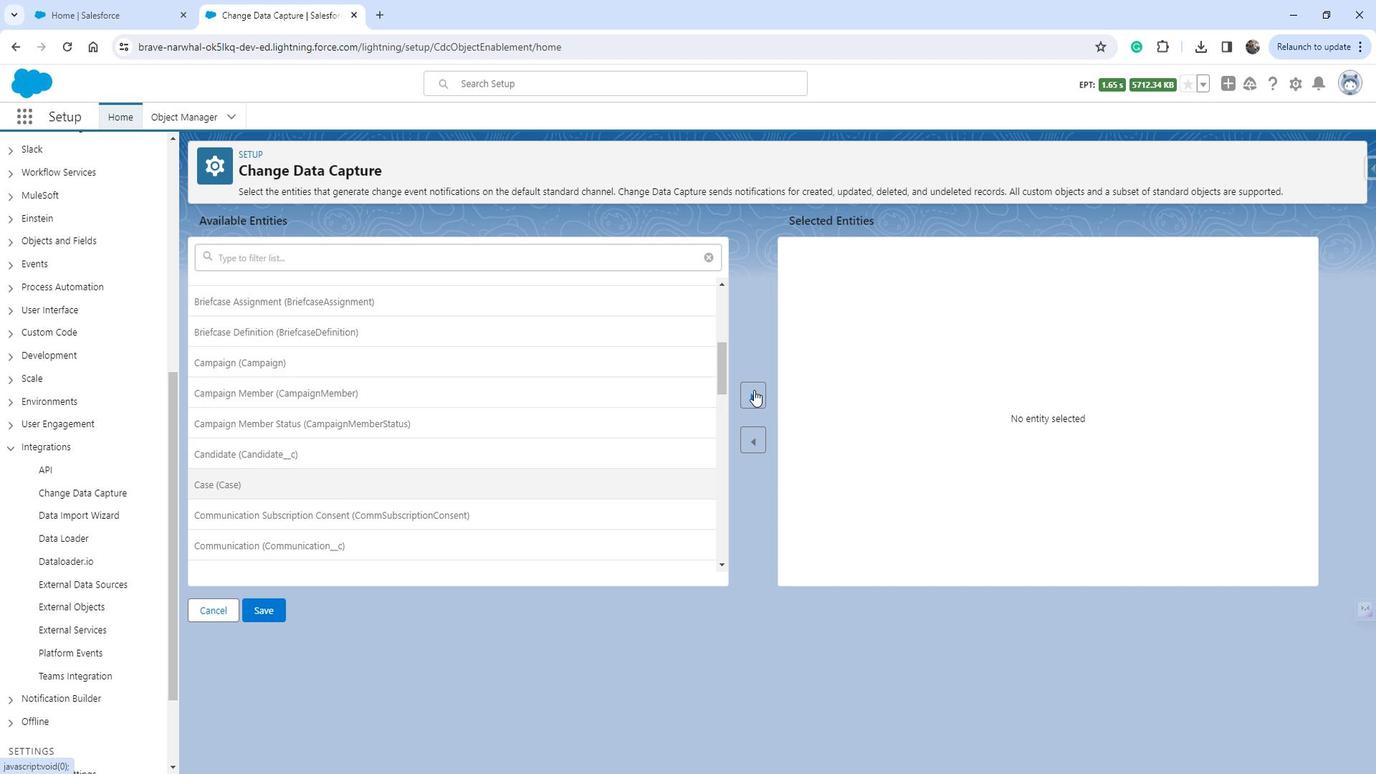 
Action: Mouse pressed left at (578, 402)
Screenshot: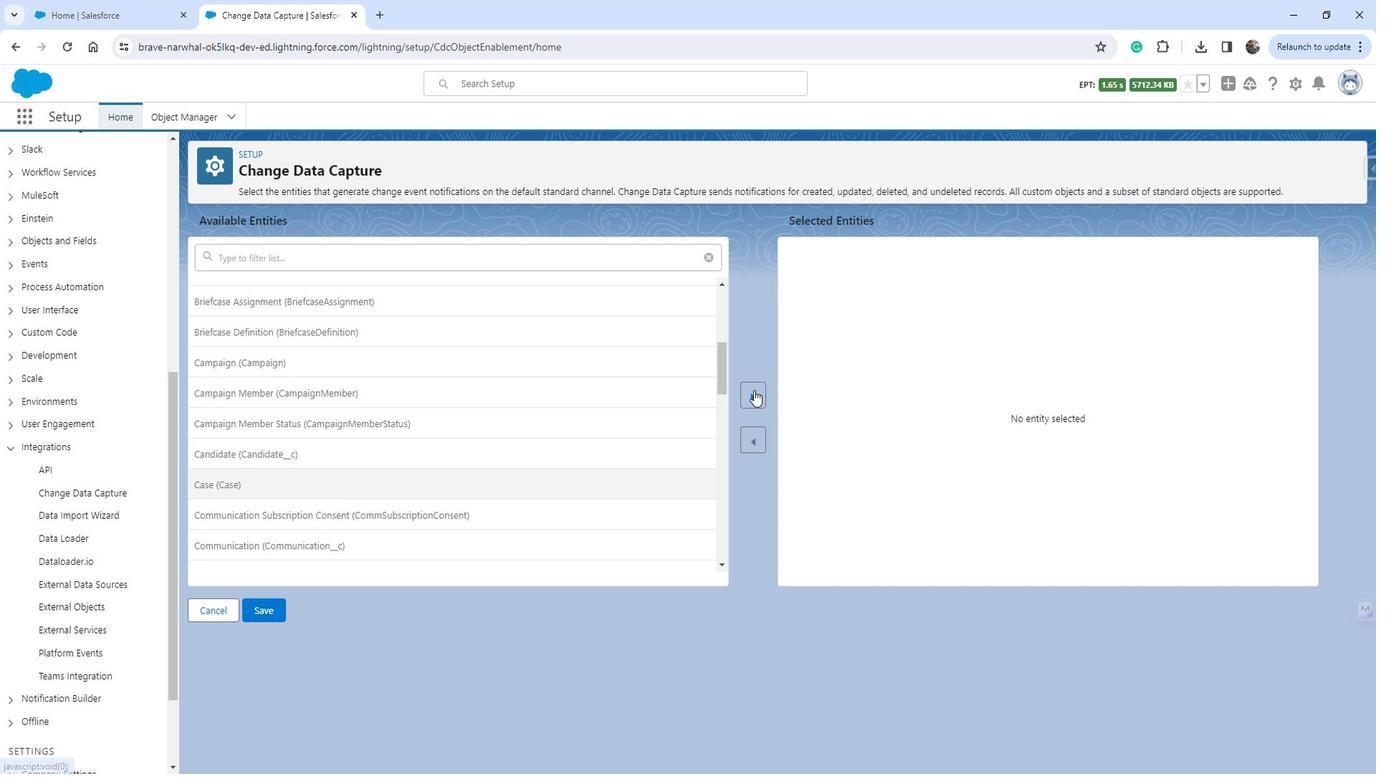 
Action: Mouse moved to (278, 582)
Screenshot: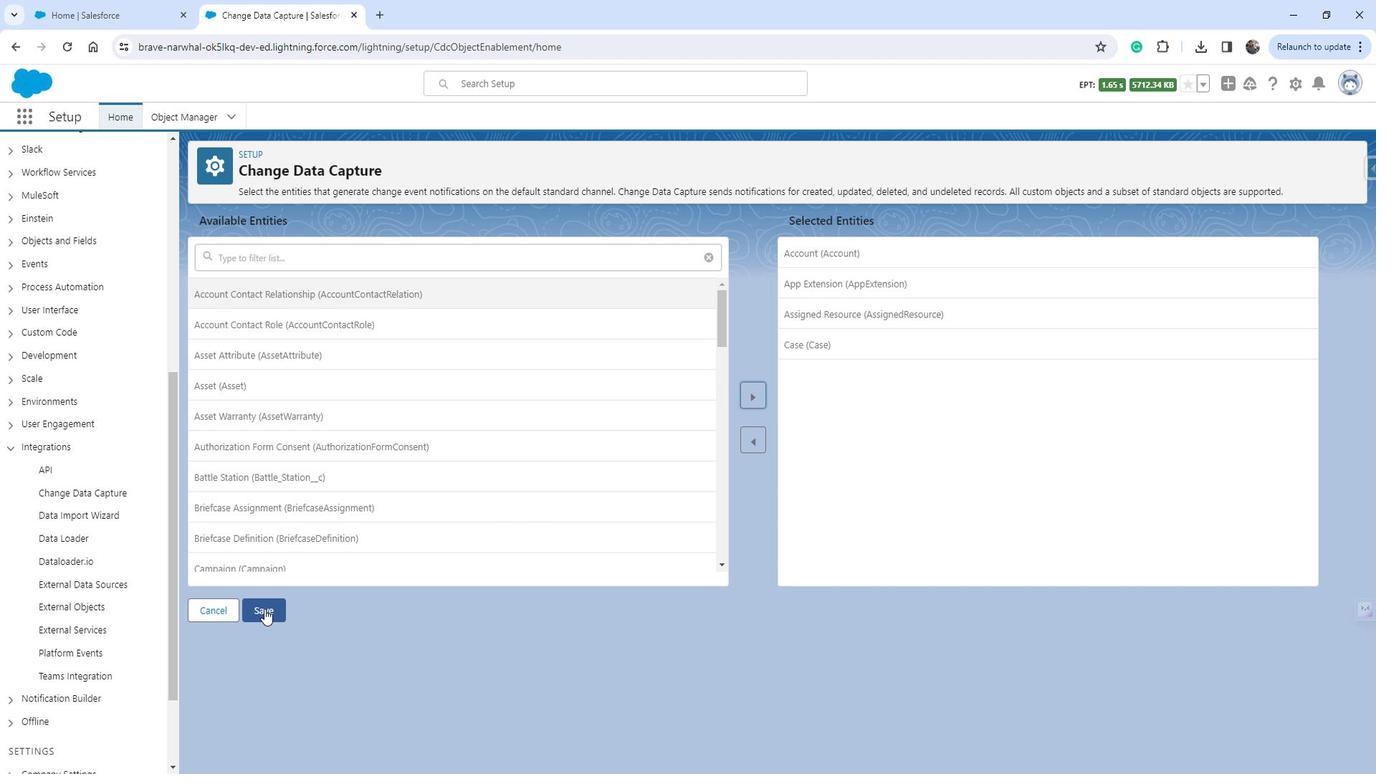 
Action: Mouse pressed left at (278, 582)
Screenshot: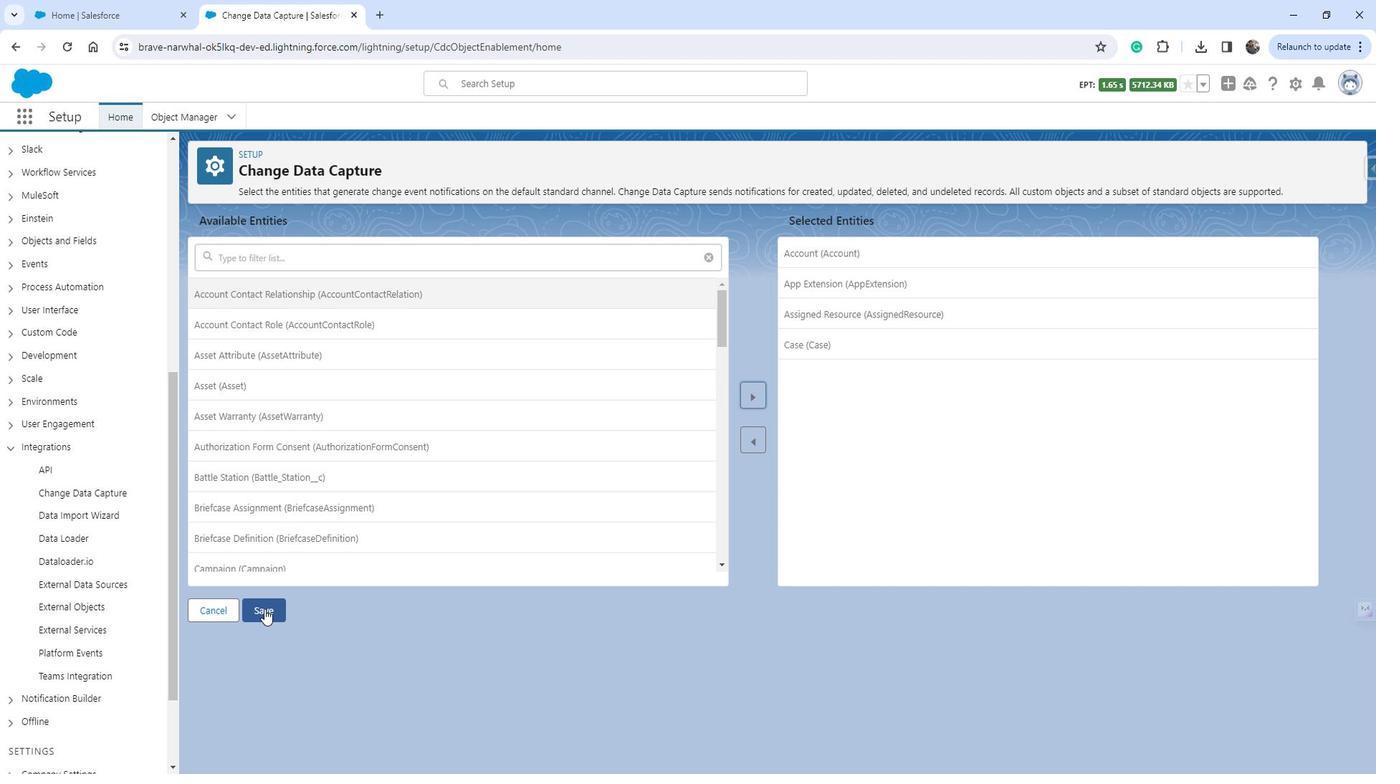 
Action: Mouse moved to (560, 554)
Screenshot: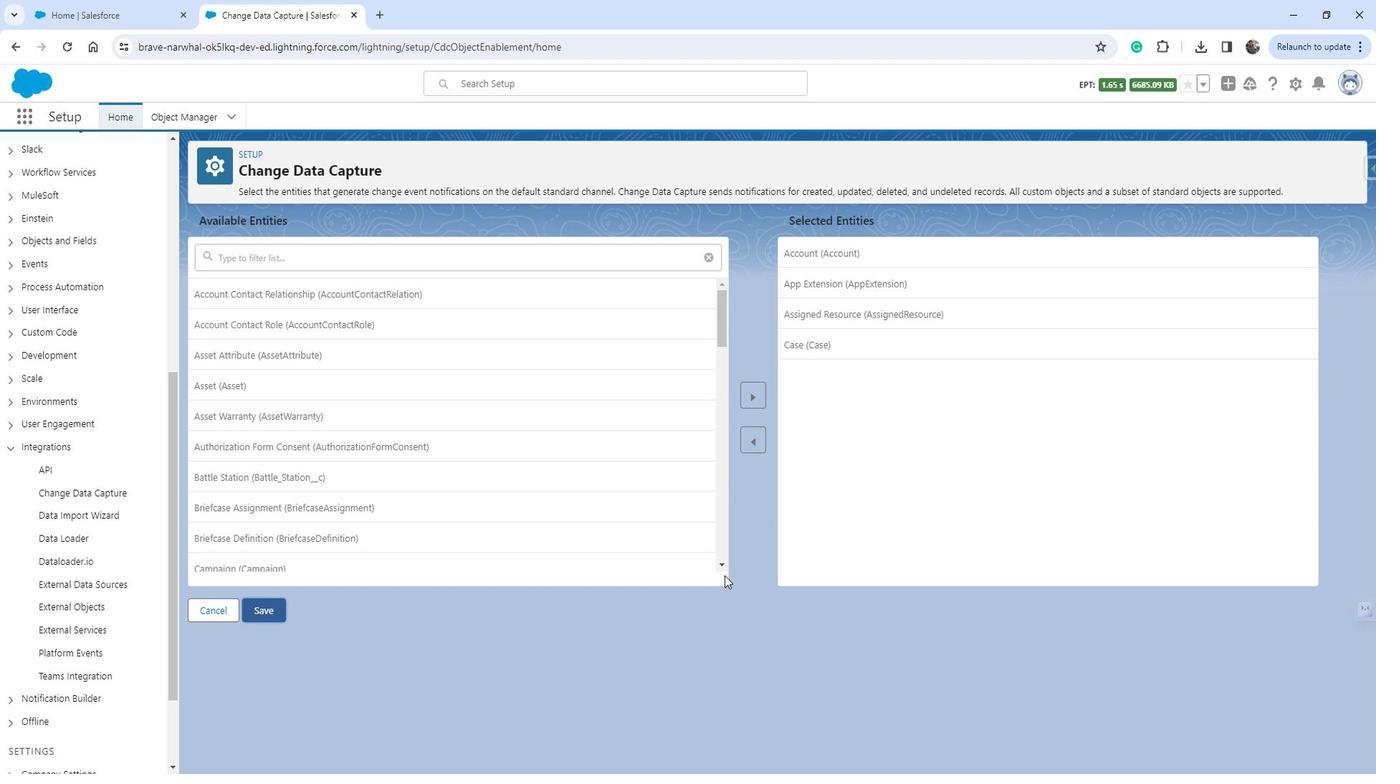 
Action: Mouse scrolled (560, 553) with delta (0, 0)
Screenshot: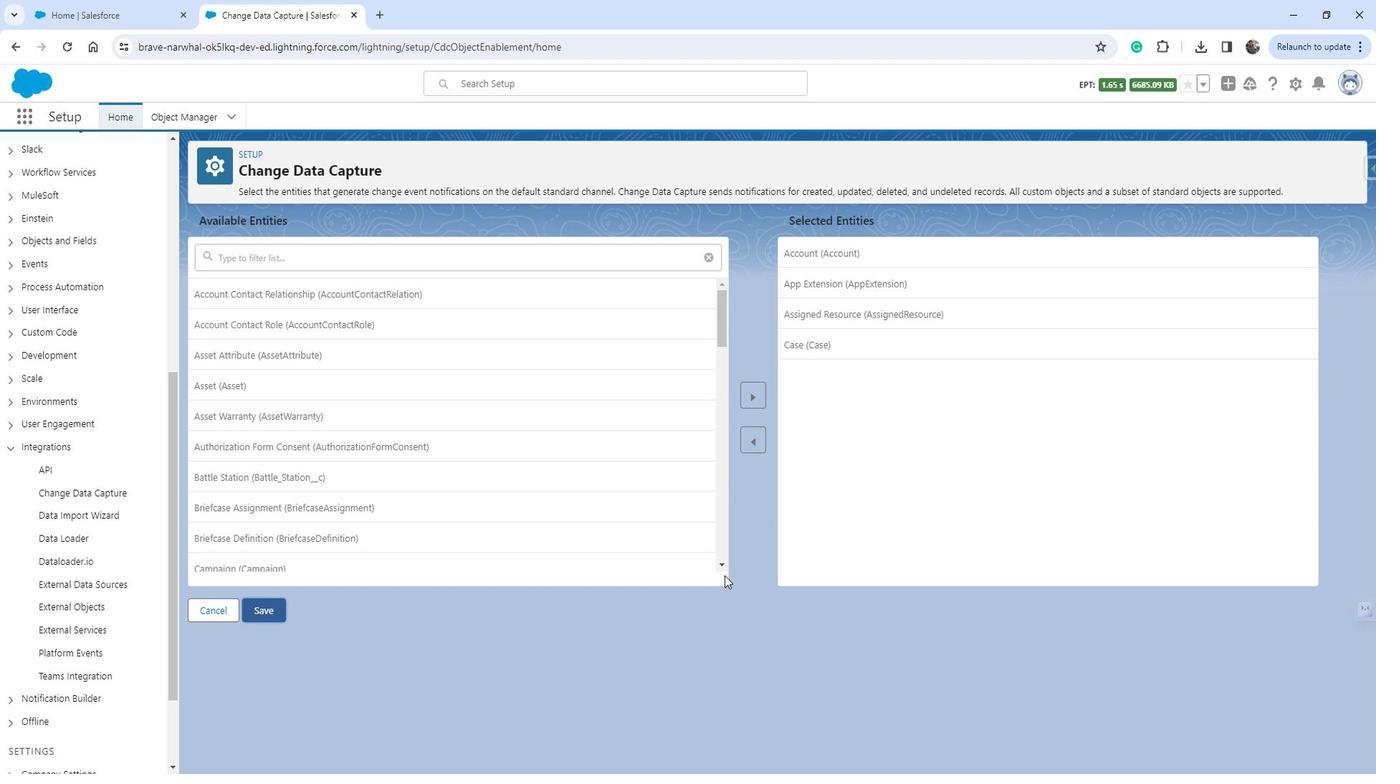 
Action: Mouse moved to (560, 557)
Screenshot: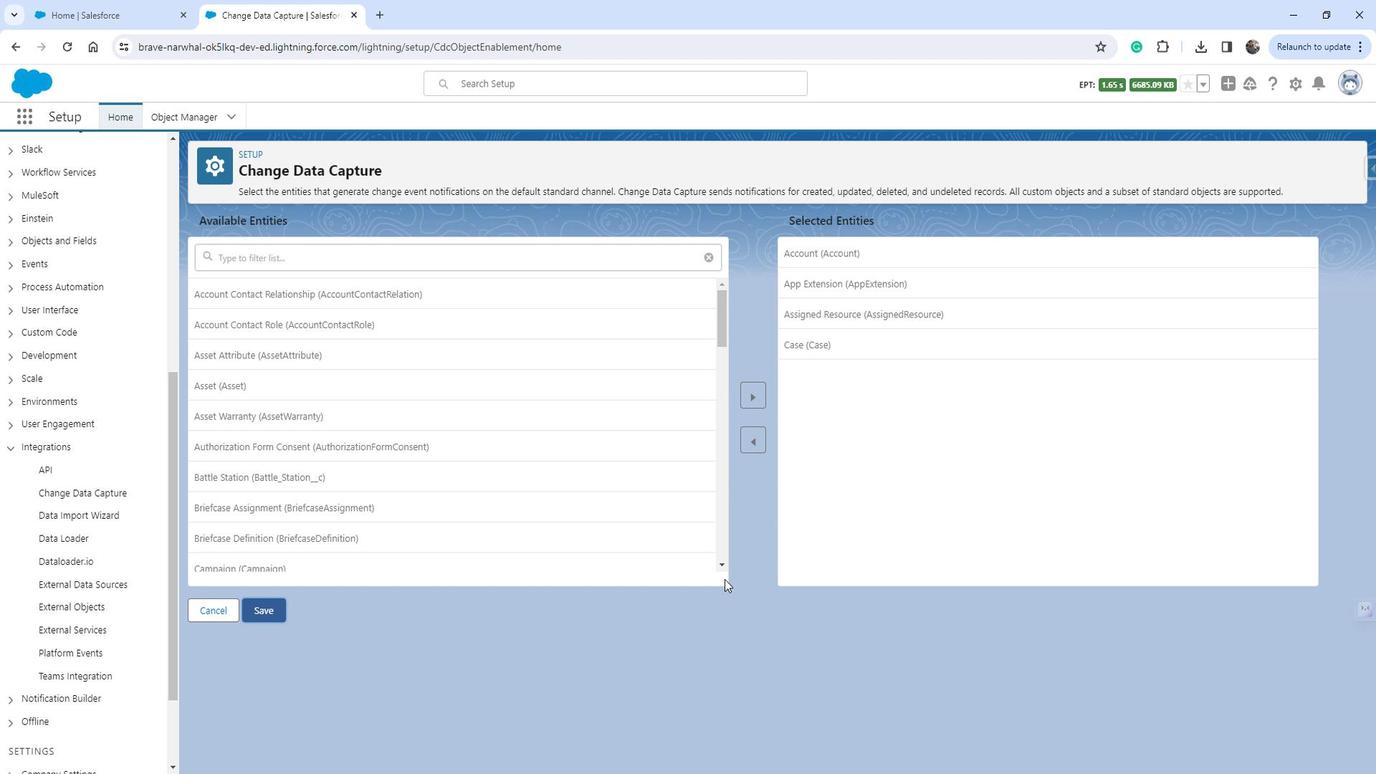 
Action: Mouse scrolled (560, 557) with delta (0, 0)
Screenshot: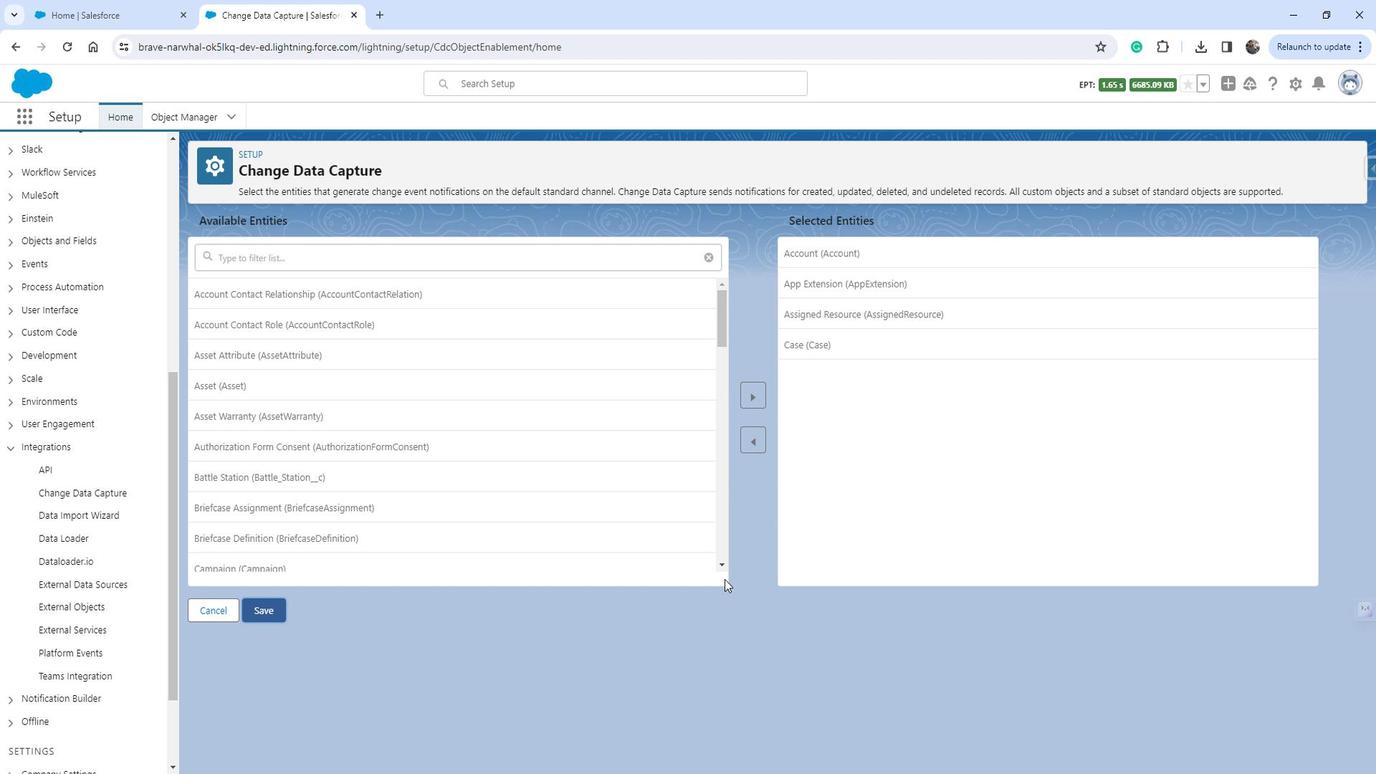 
Action: Mouse moved to (560, 558)
Screenshot: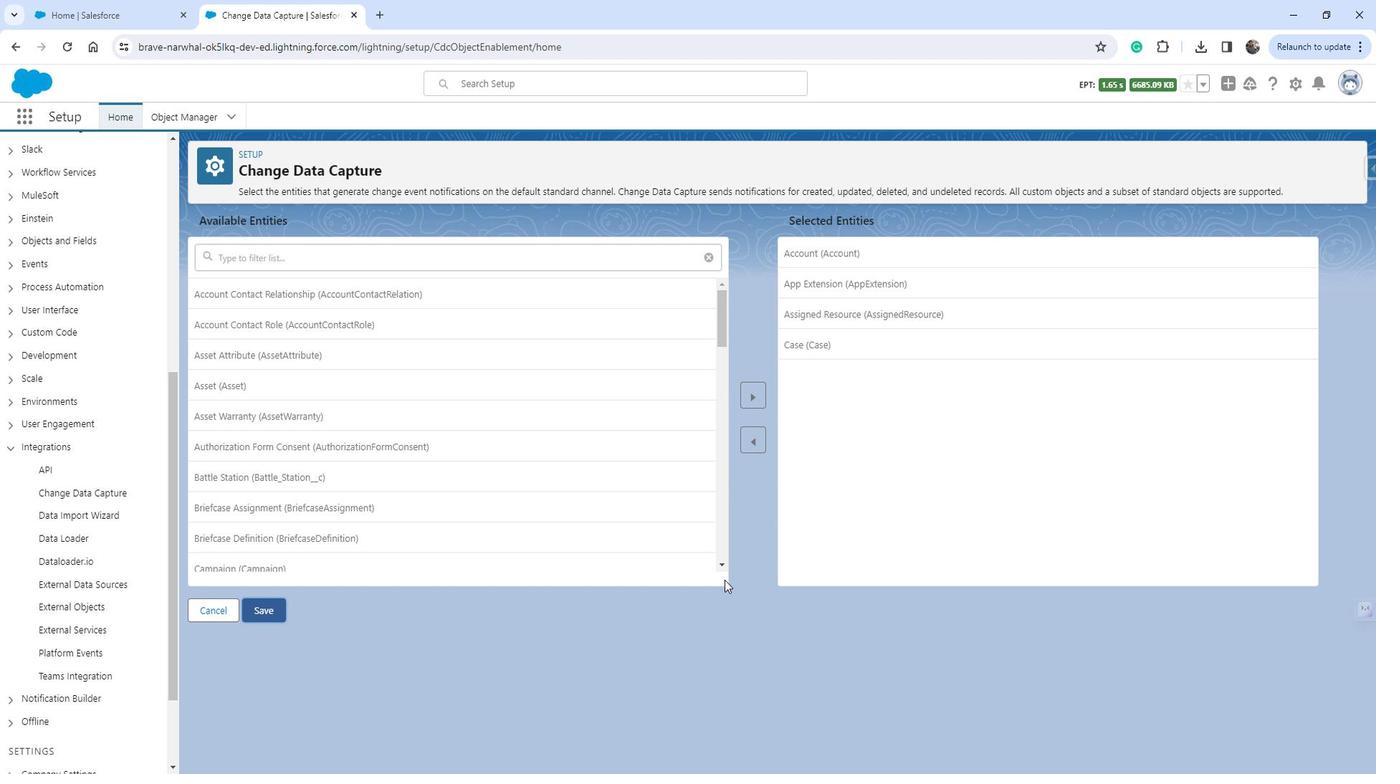 
Action: Mouse scrolled (560, 557) with delta (0, 0)
Screenshot: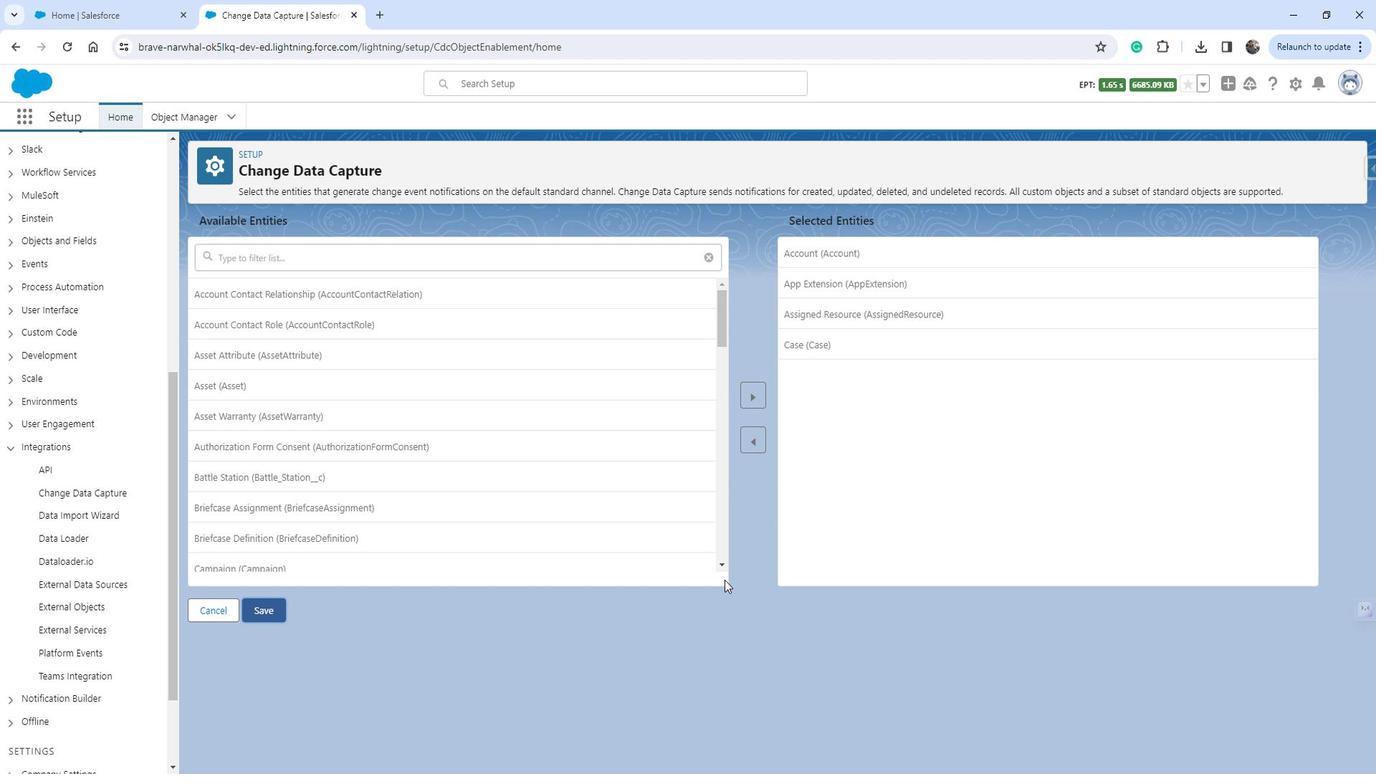 
